 Task: Check the sale-to-list ratio of 1 bathroom in the last 3 years.
Action: Mouse moved to (854, 206)
Screenshot: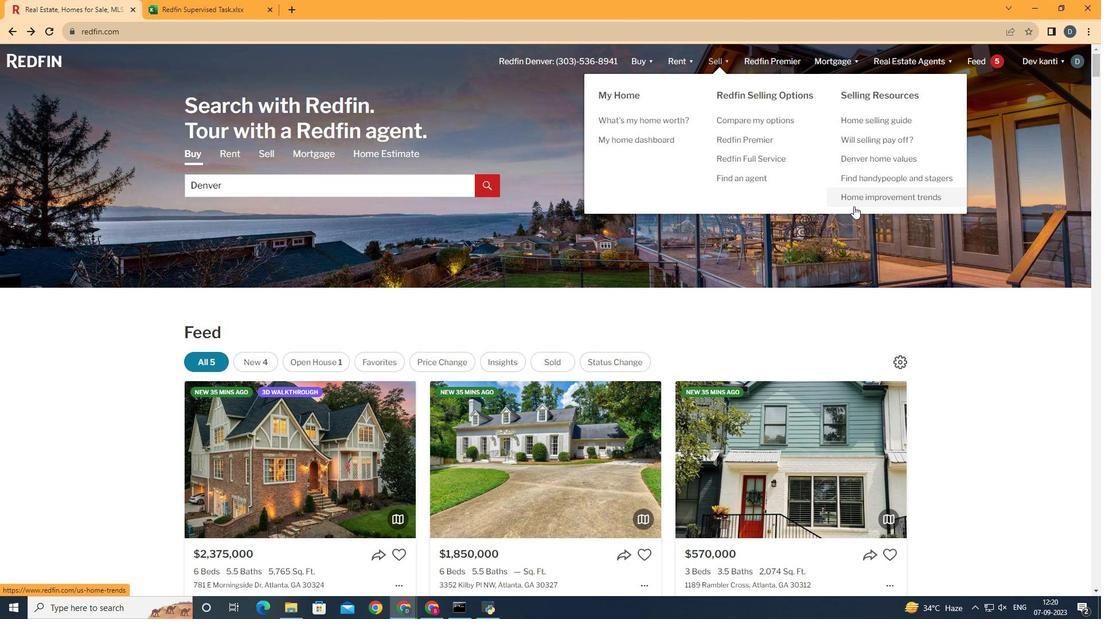 
Action: Mouse pressed left at (854, 206)
Screenshot: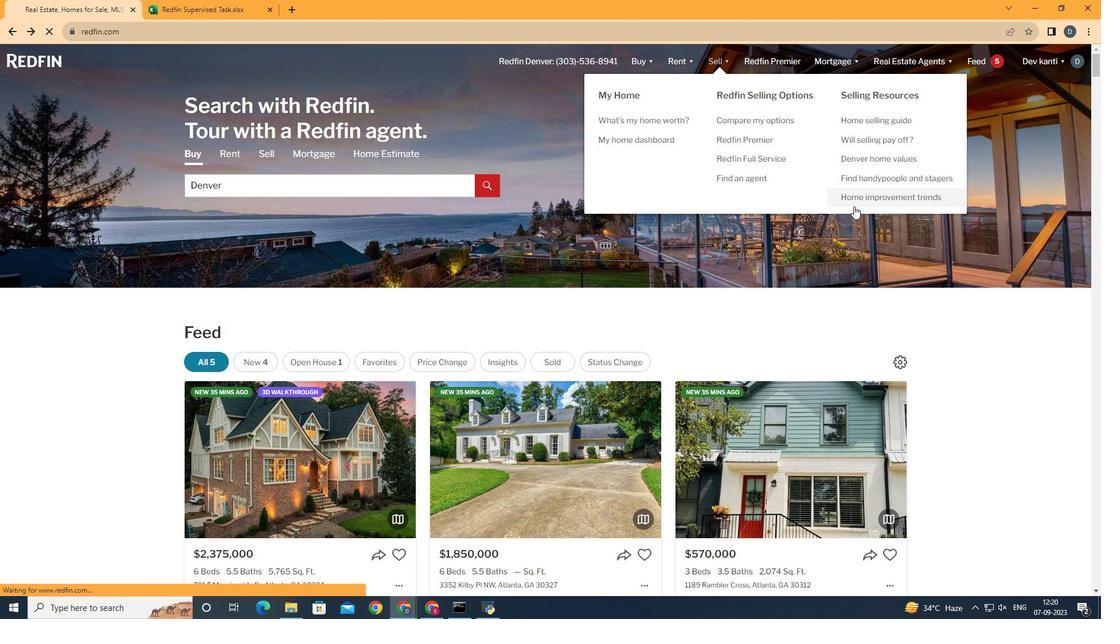 
Action: Mouse moved to (285, 226)
Screenshot: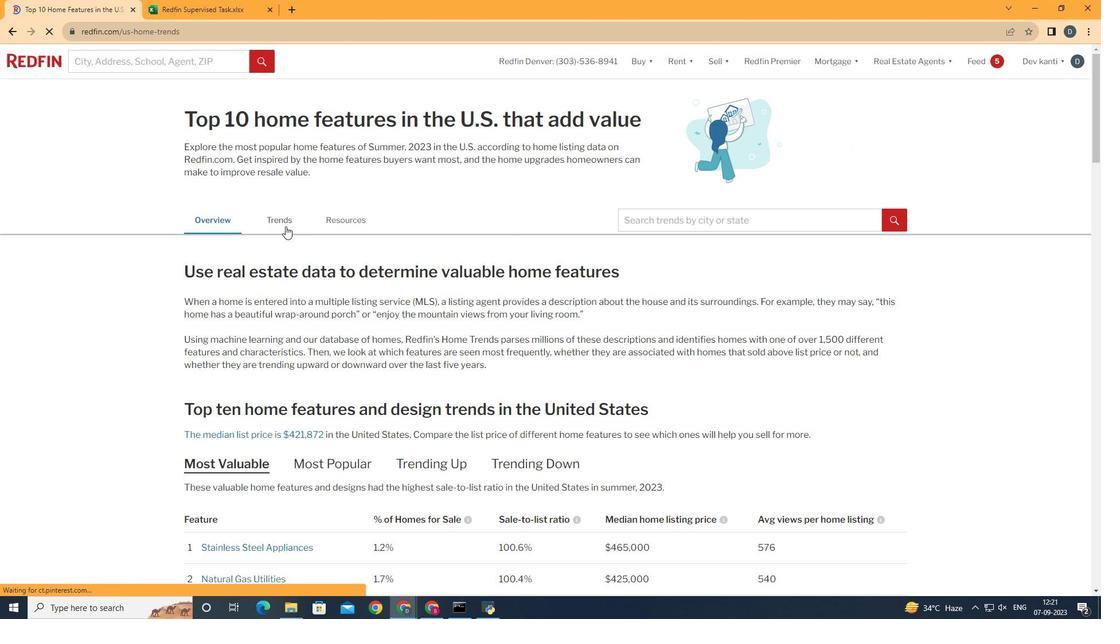 
Action: Mouse pressed left at (285, 226)
Screenshot: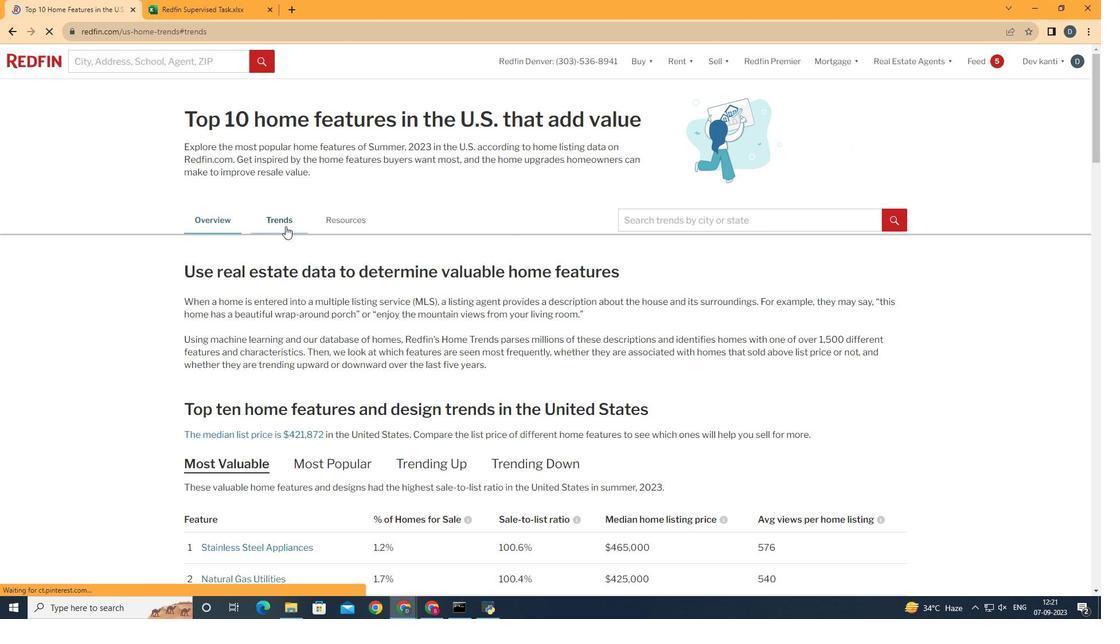 
Action: Mouse moved to (422, 292)
Screenshot: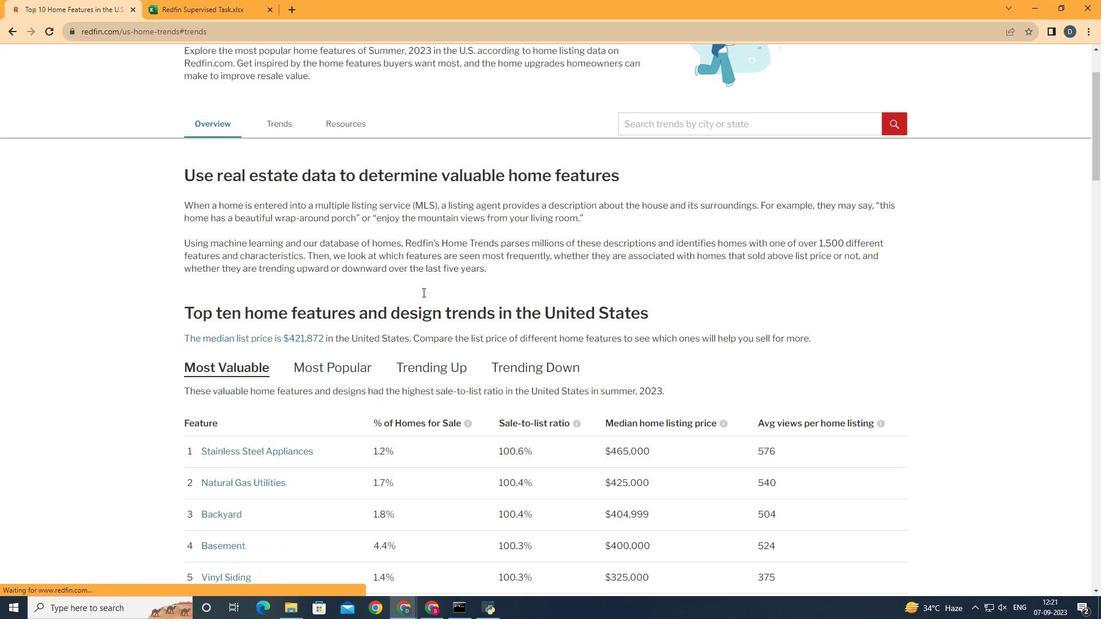 
Action: Mouse scrolled (422, 292) with delta (0, 0)
Screenshot: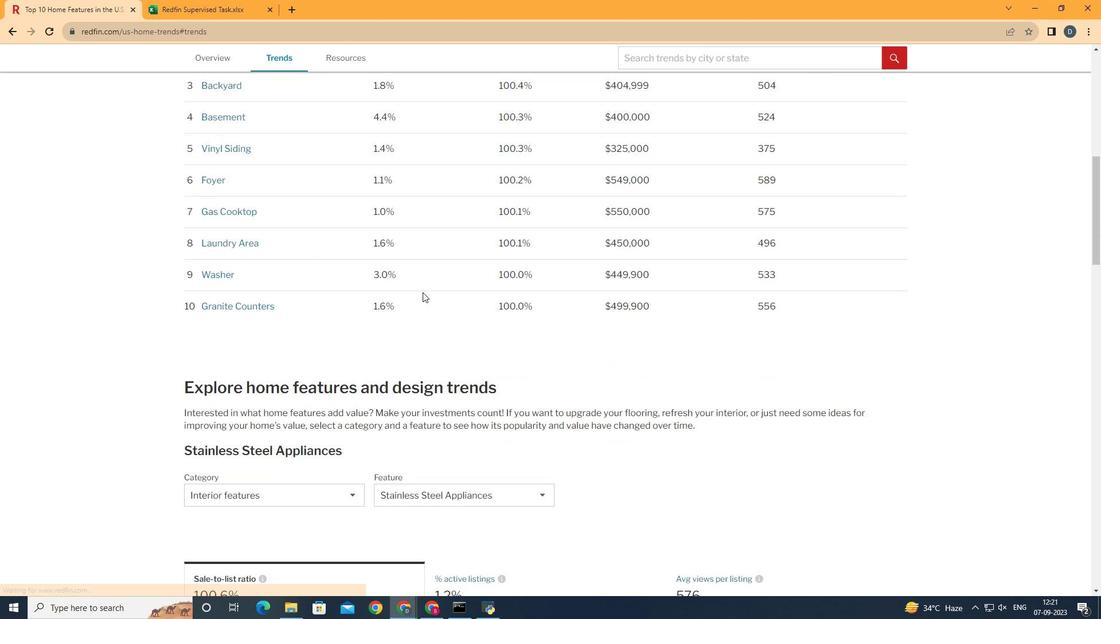 
Action: Mouse scrolled (422, 292) with delta (0, 0)
Screenshot: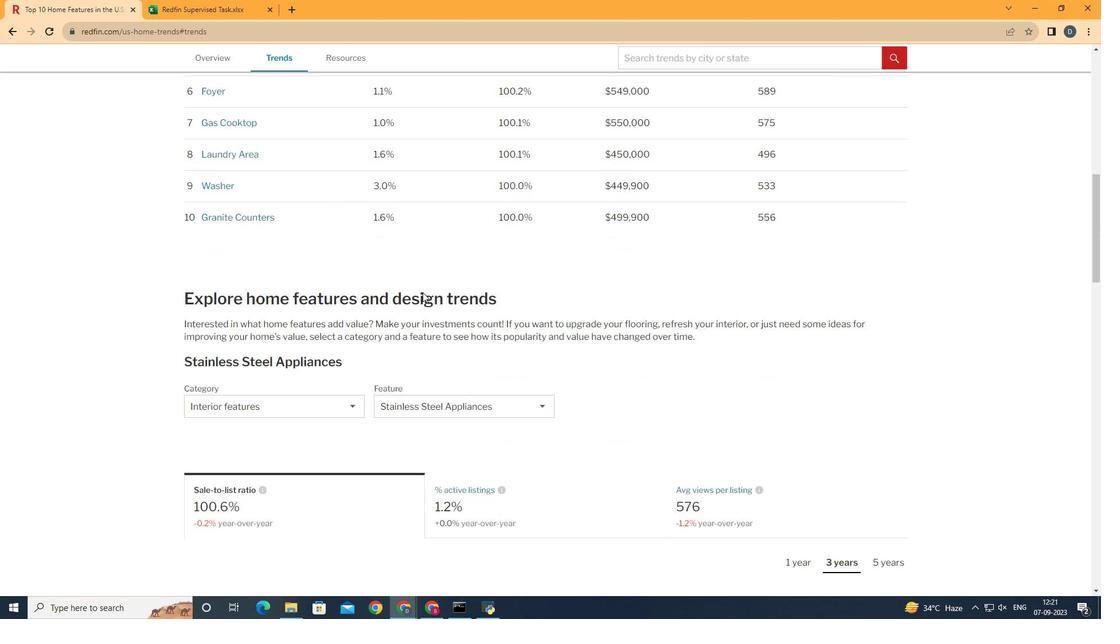 
Action: Mouse scrolled (422, 292) with delta (0, 0)
Screenshot: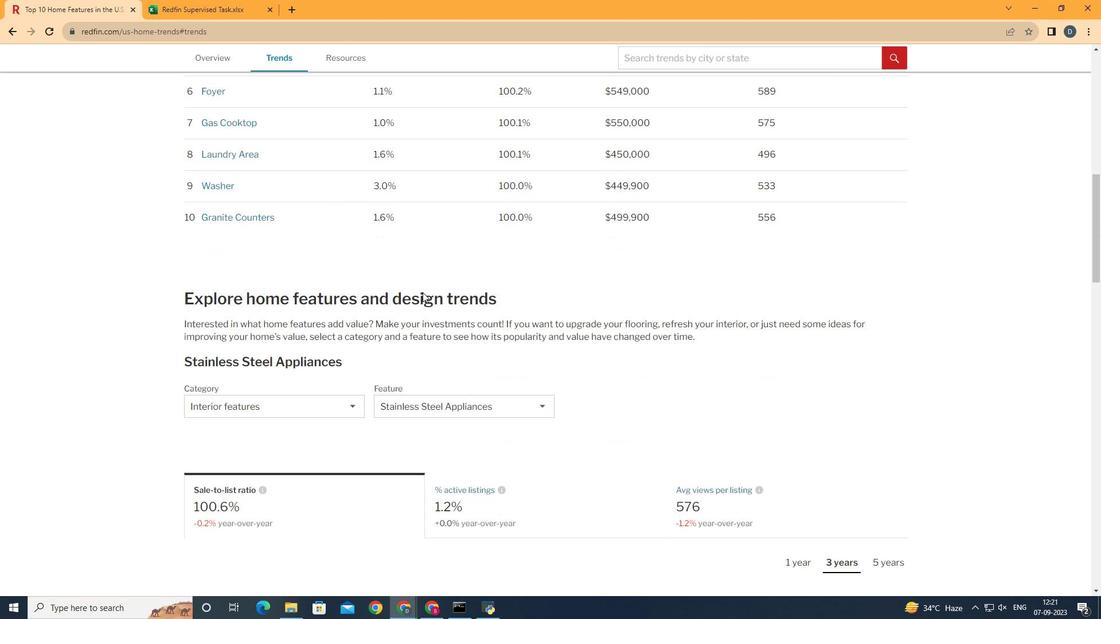 
Action: Mouse scrolled (422, 292) with delta (0, 0)
Screenshot: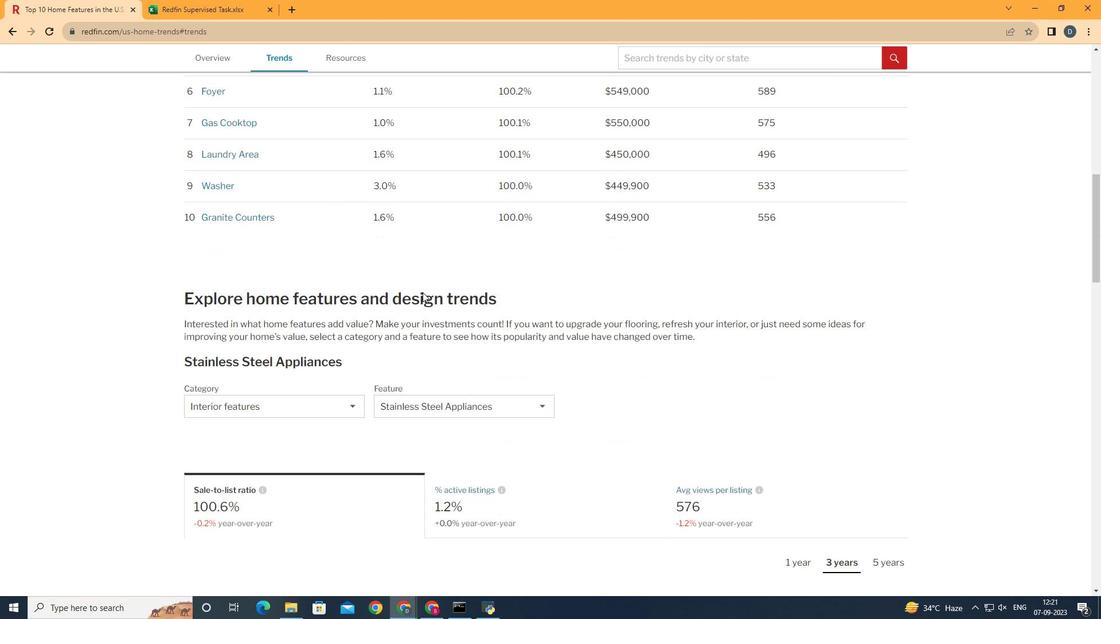 
Action: Mouse scrolled (422, 292) with delta (0, 0)
Screenshot: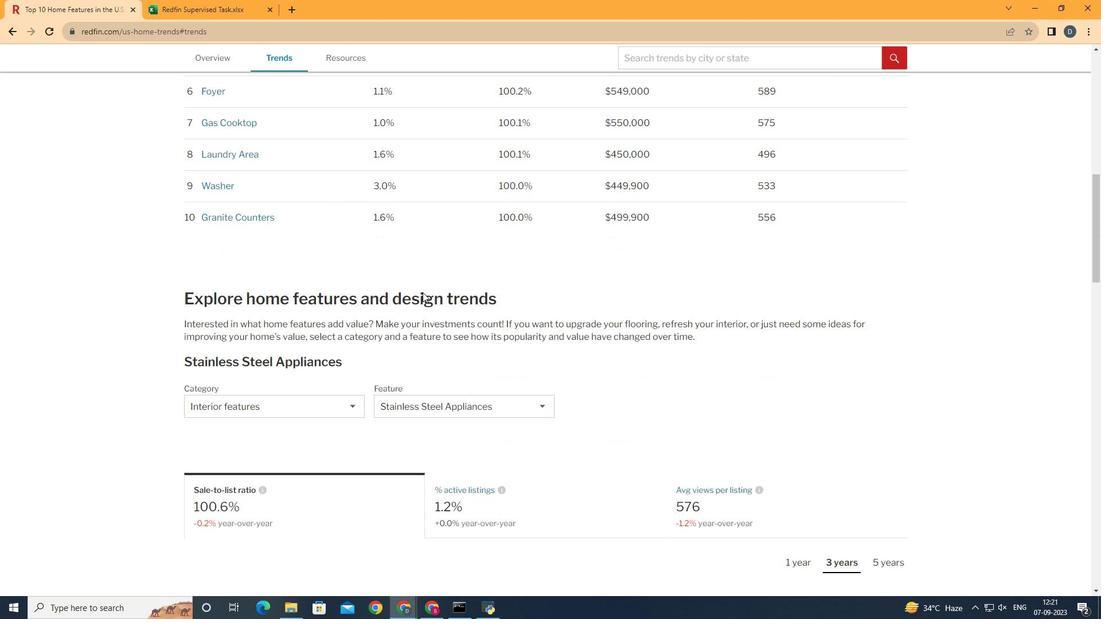 
Action: Mouse scrolled (422, 292) with delta (0, 0)
Screenshot: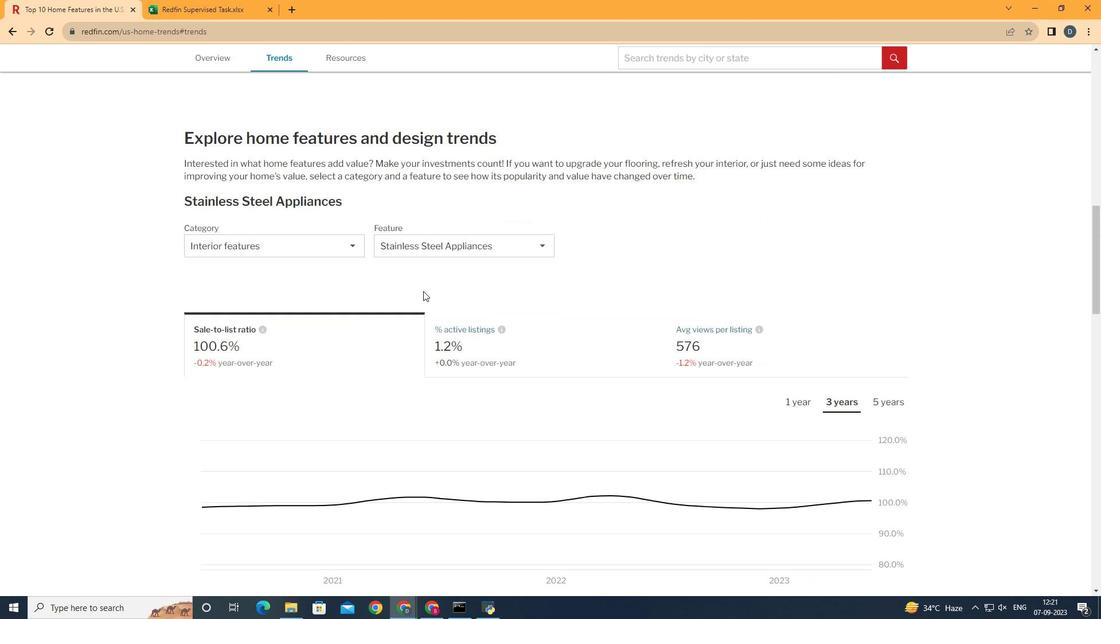 
Action: Mouse scrolled (422, 292) with delta (0, 0)
Screenshot: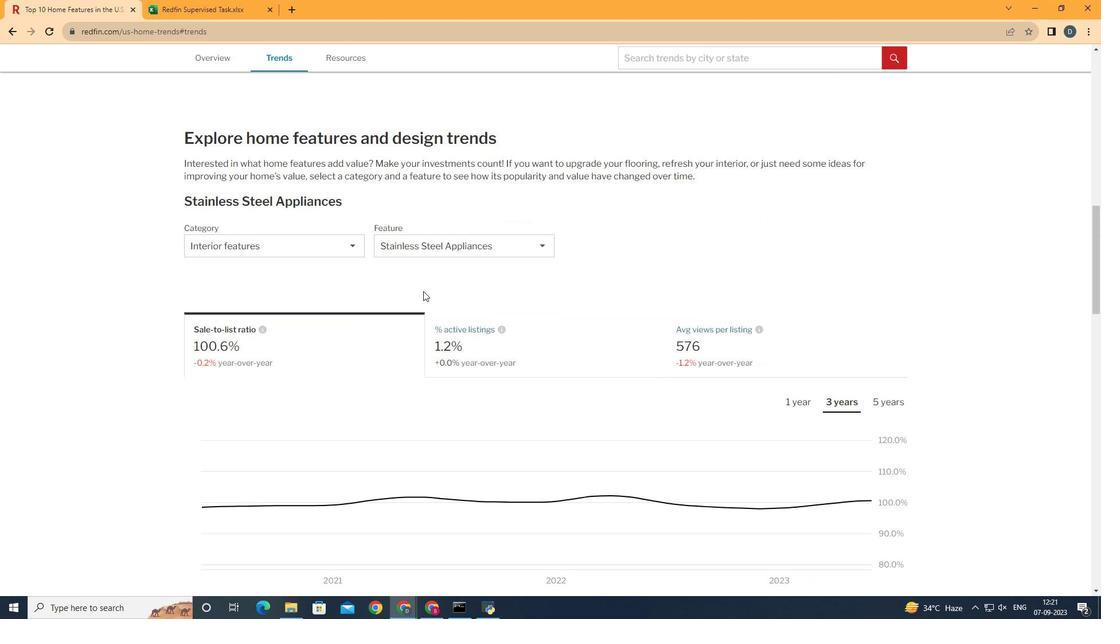
Action: Mouse scrolled (422, 292) with delta (0, 0)
Screenshot: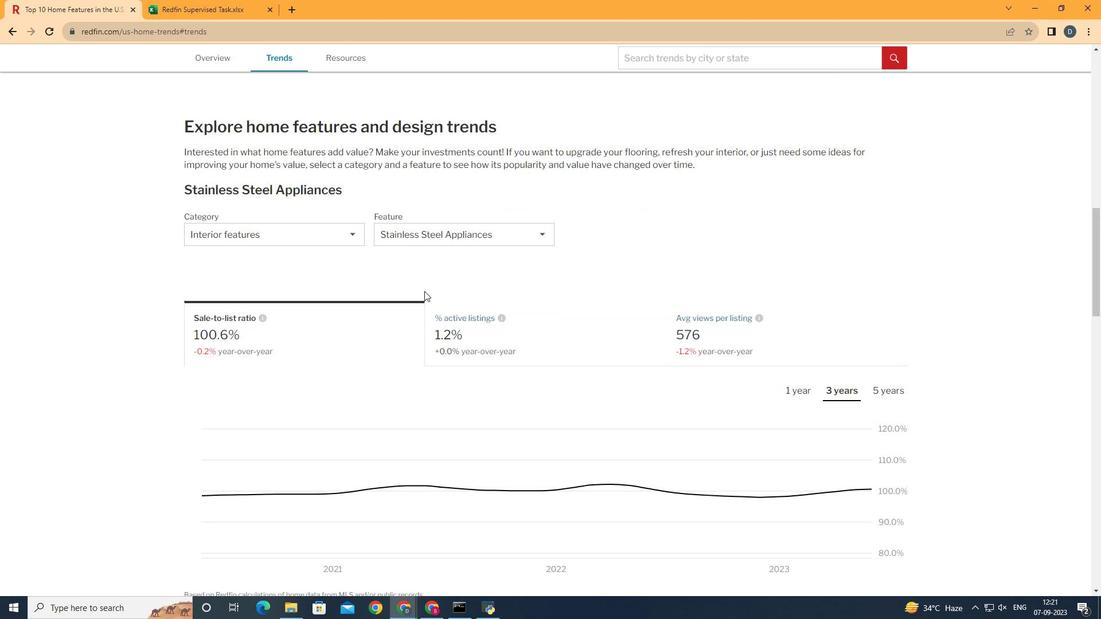 
Action: Mouse moved to (294, 241)
Screenshot: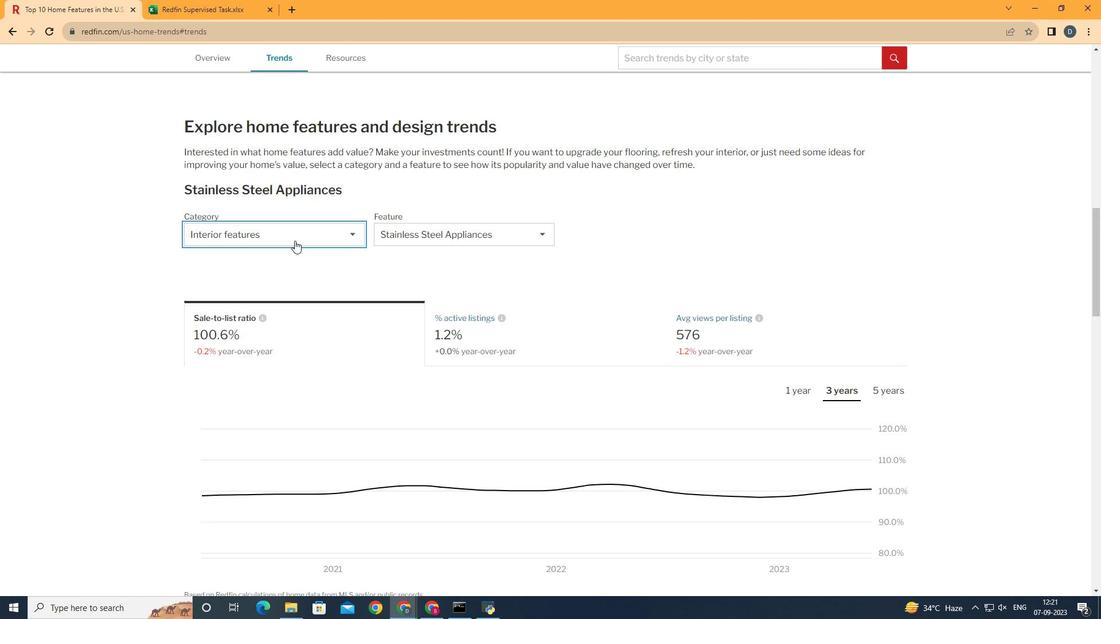 
Action: Mouse pressed left at (294, 241)
Screenshot: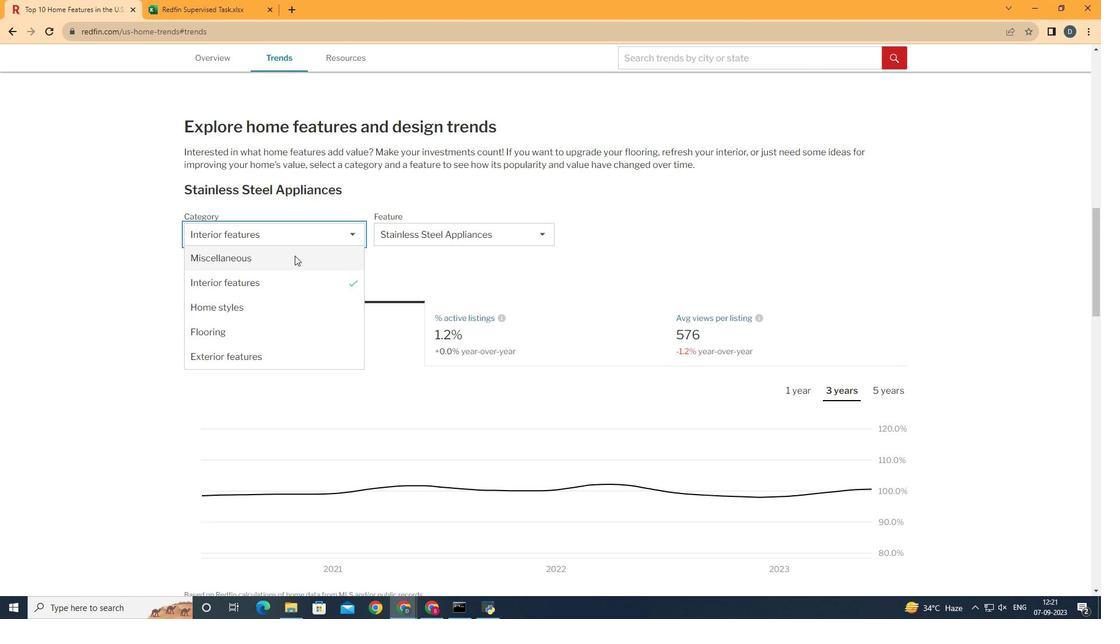 
Action: Mouse moved to (301, 285)
Screenshot: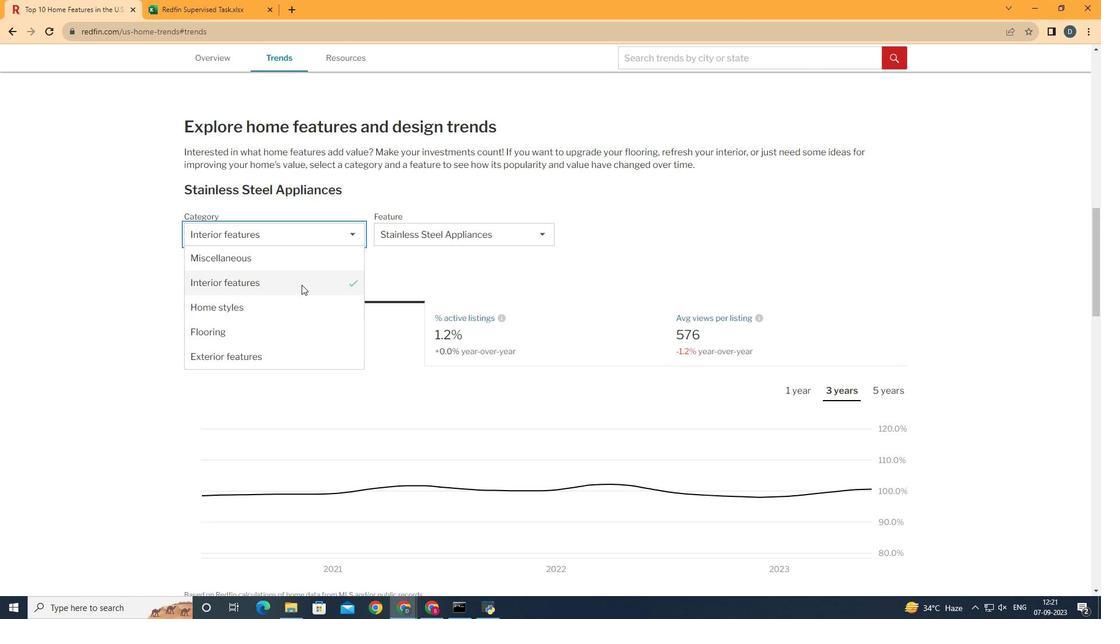 
Action: Mouse pressed left at (301, 285)
Screenshot: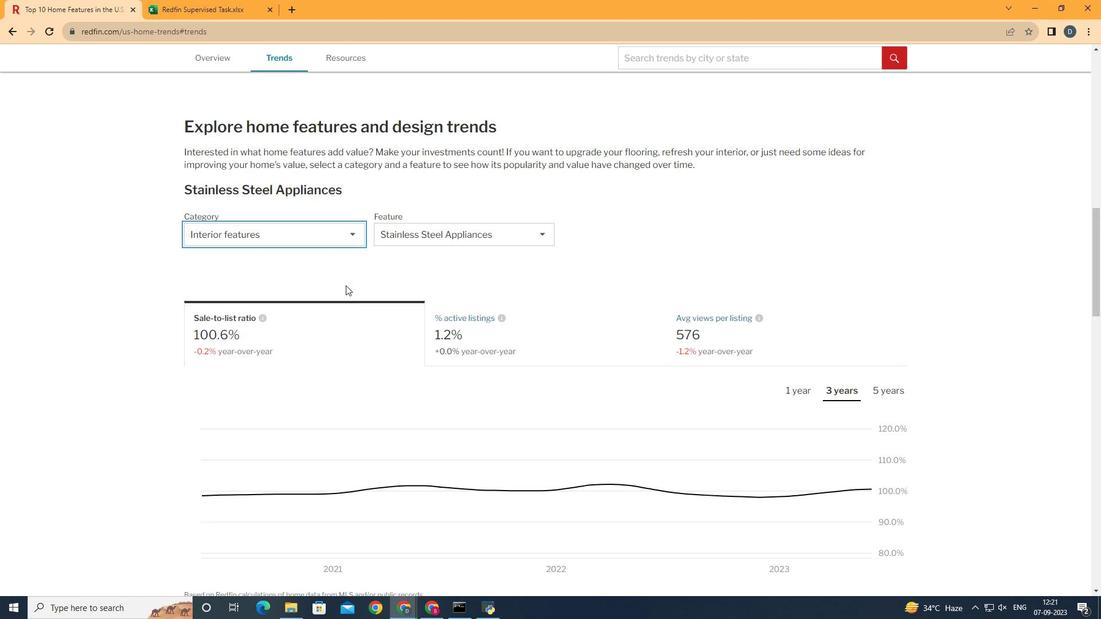 
Action: Mouse moved to (467, 239)
Screenshot: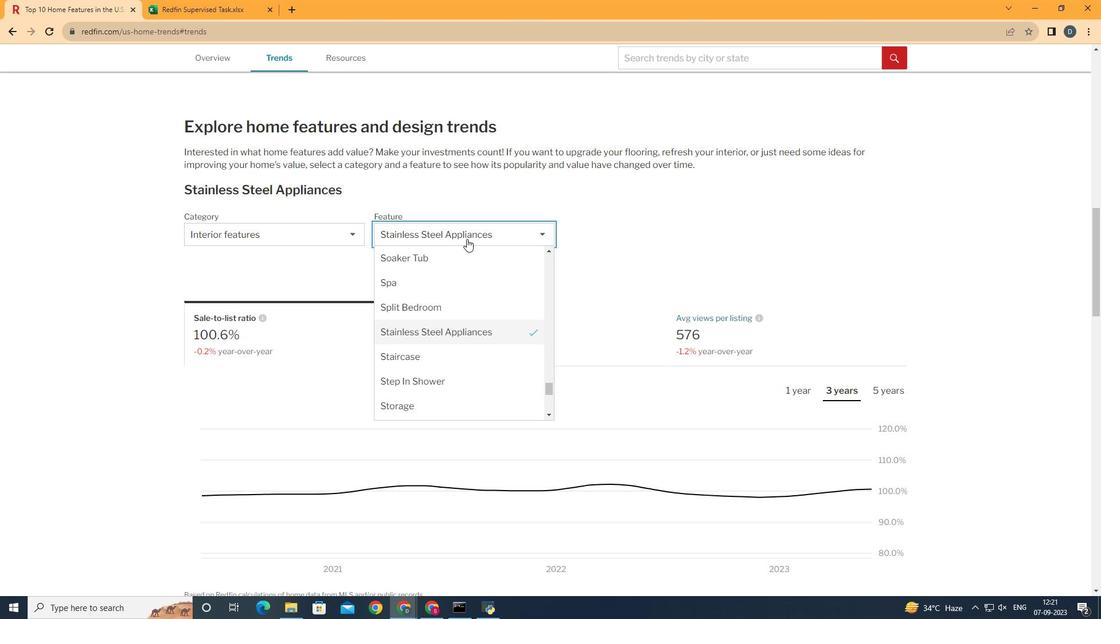 
Action: Mouse pressed left at (467, 239)
Screenshot: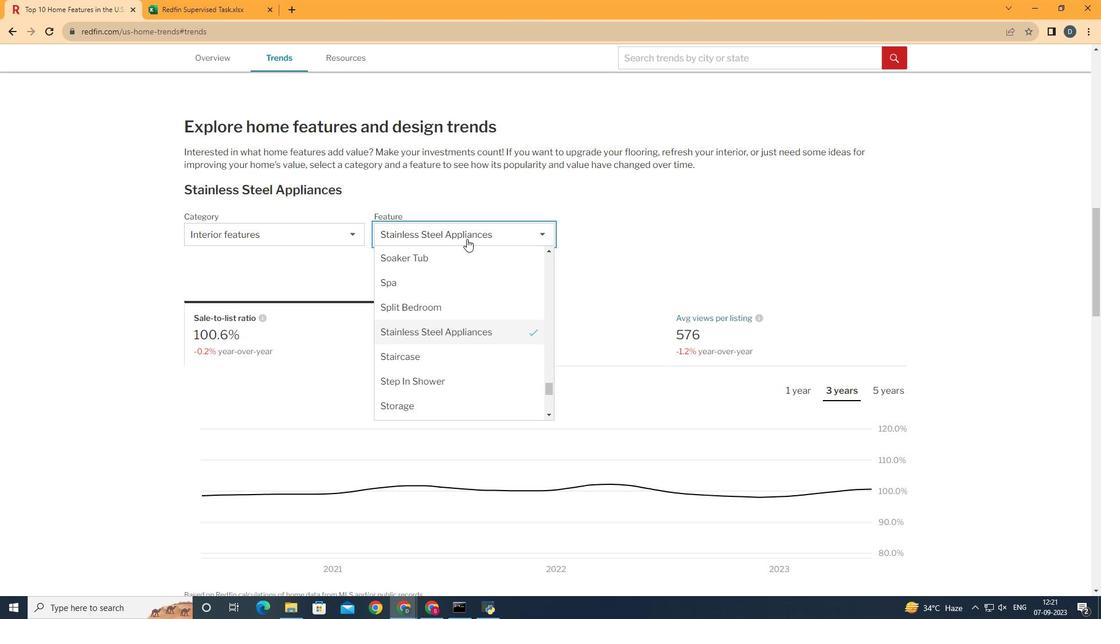 
Action: Mouse moved to (483, 310)
Screenshot: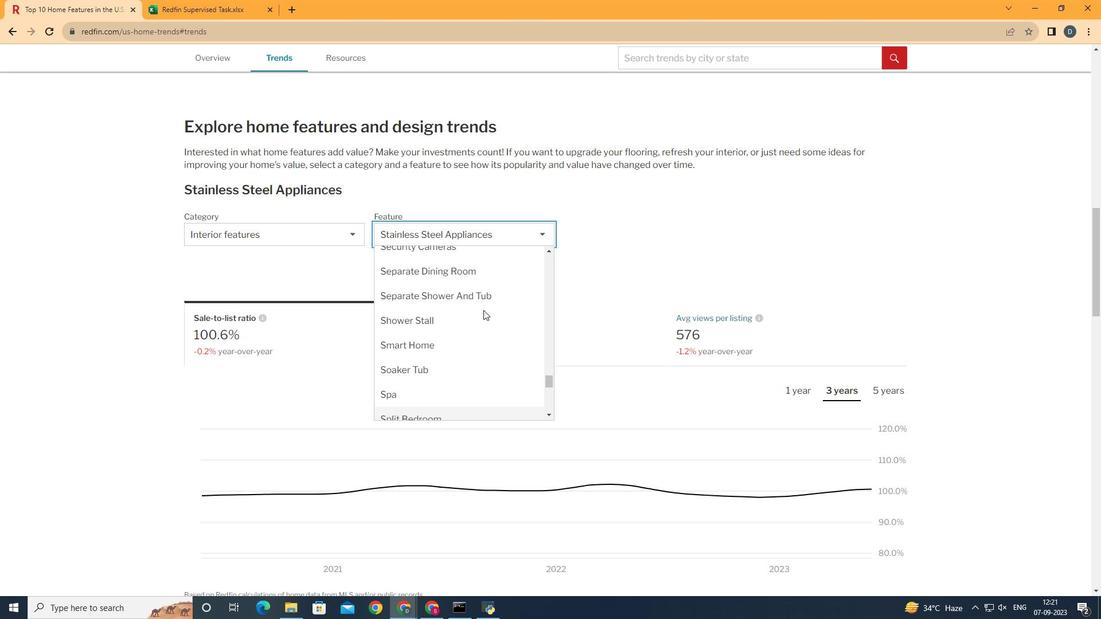 
Action: Mouse scrolled (483, 311) with delta (0, 0)
Screenshot: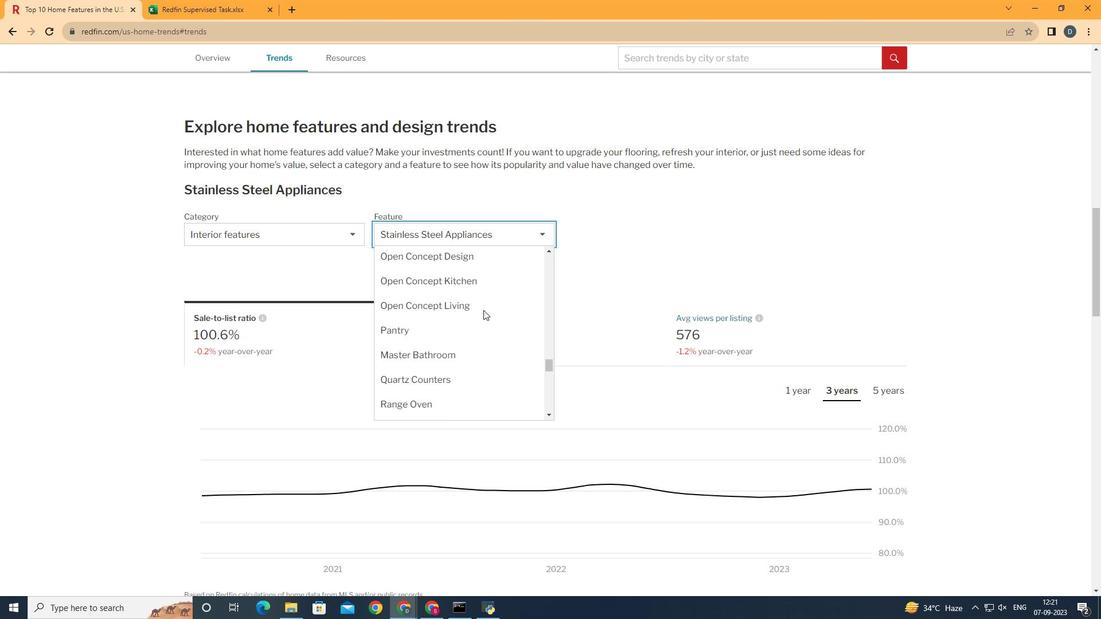 
Action: Mouse scrolled (483, 311) with delta (0, 0)
Screenshot: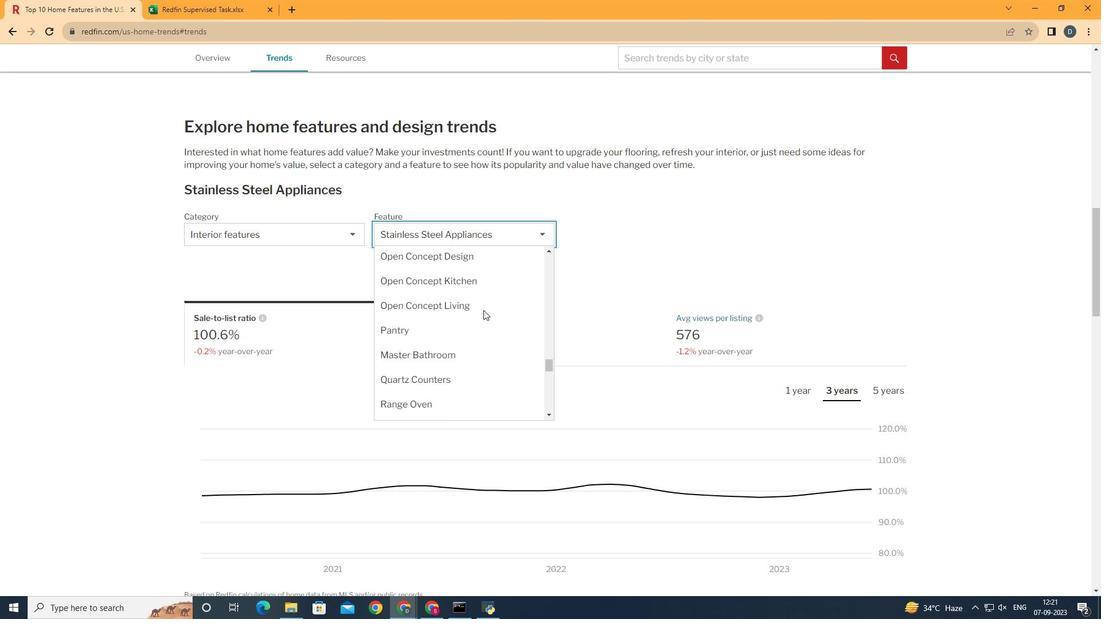 
Action: Mouse scrolled (483, 311) with delta (0, 0)
Screenshot: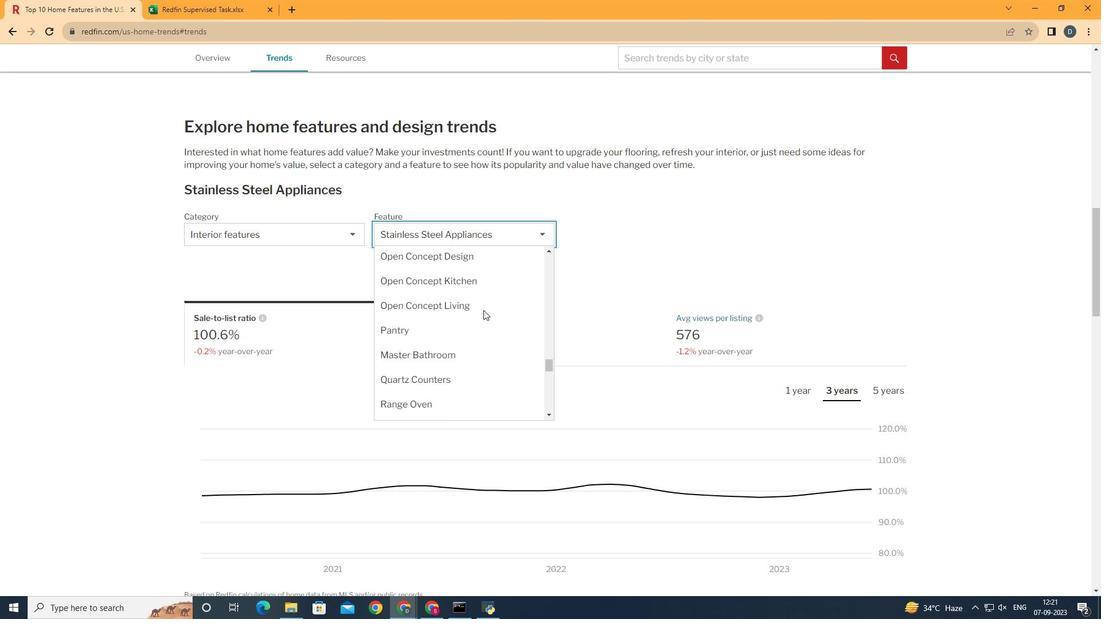 
Action: Mouse scrolled (483, 311) with delta (0, 0)
Screenshot: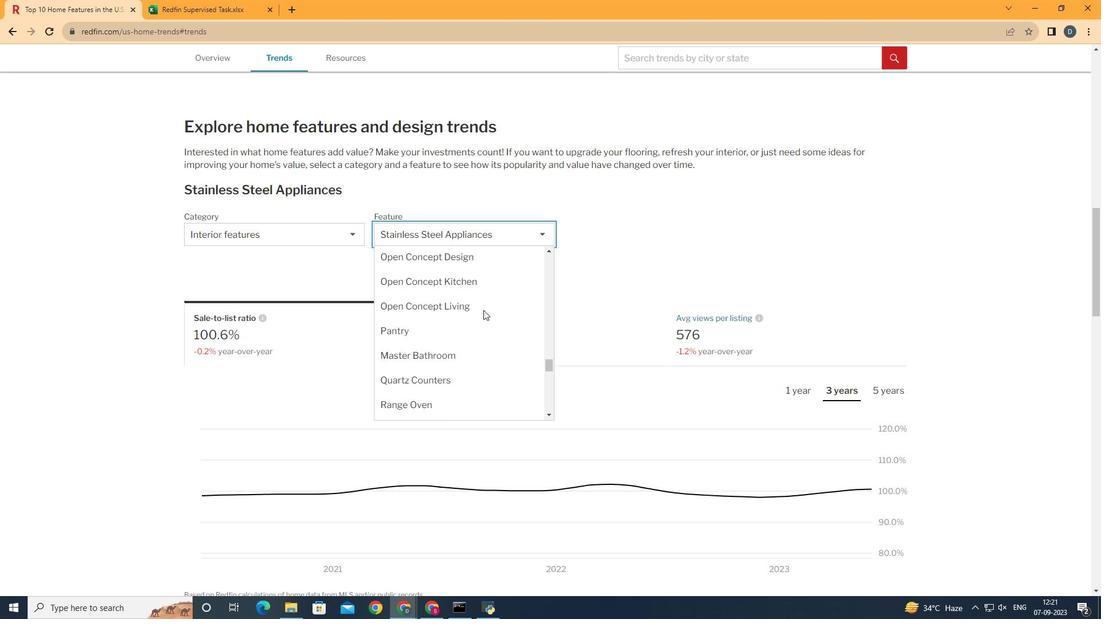 
Action: Mouse scrolled (483, 311) with delta (0, 0)
Screenshot: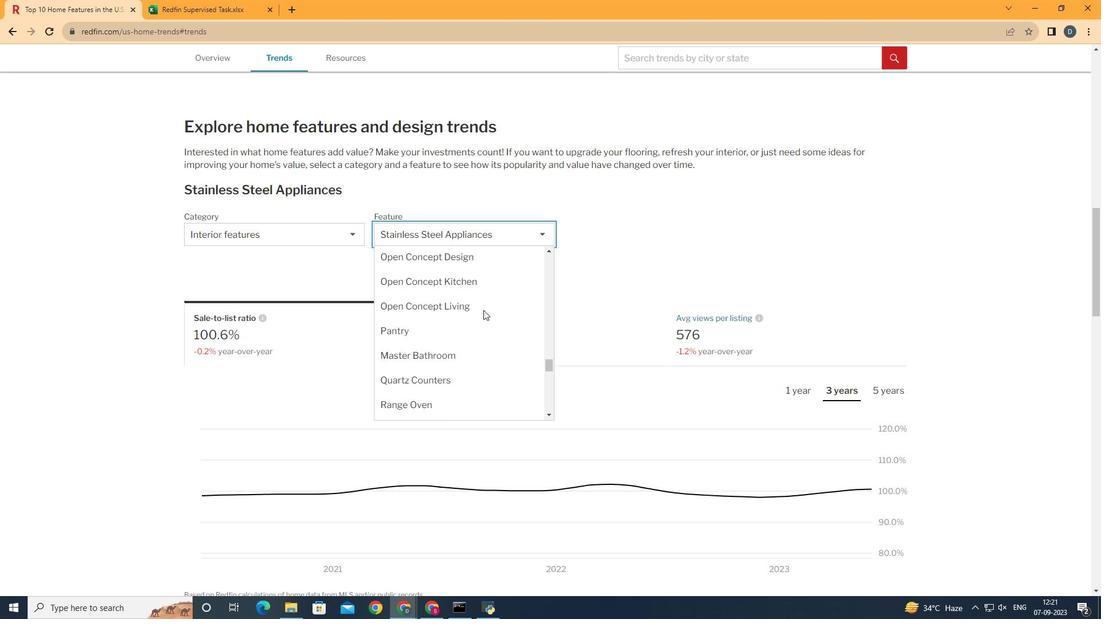 
Action: Mouse scrolled (483, 311) with delta (0, 0)
Screenshot: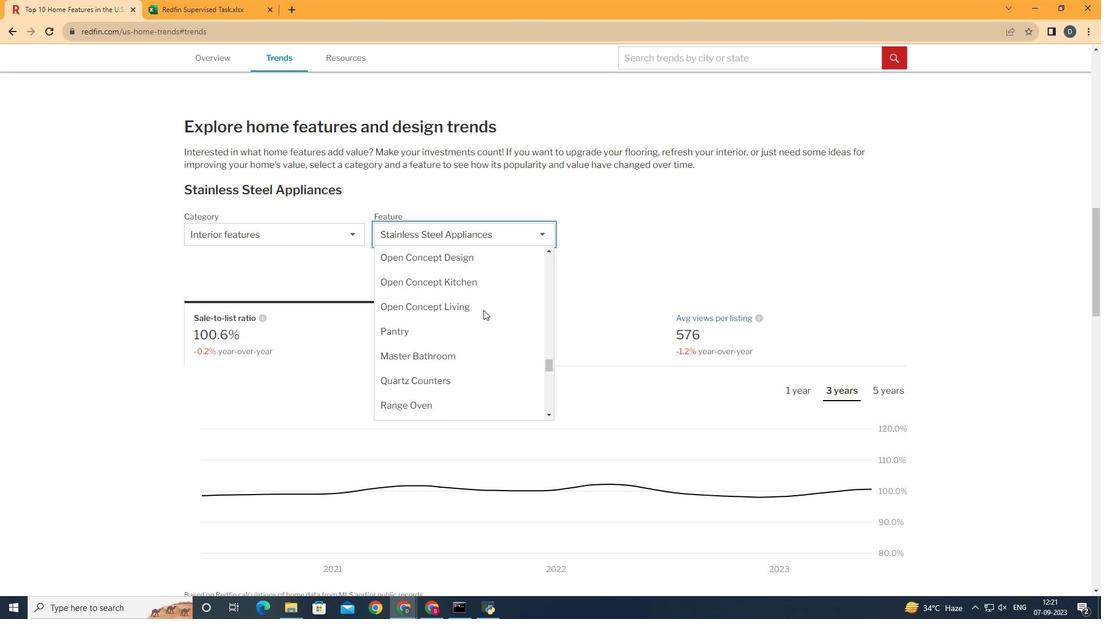 
Action: Mouse scrolled (483, 311) with delta (0, 0)
Screenshot: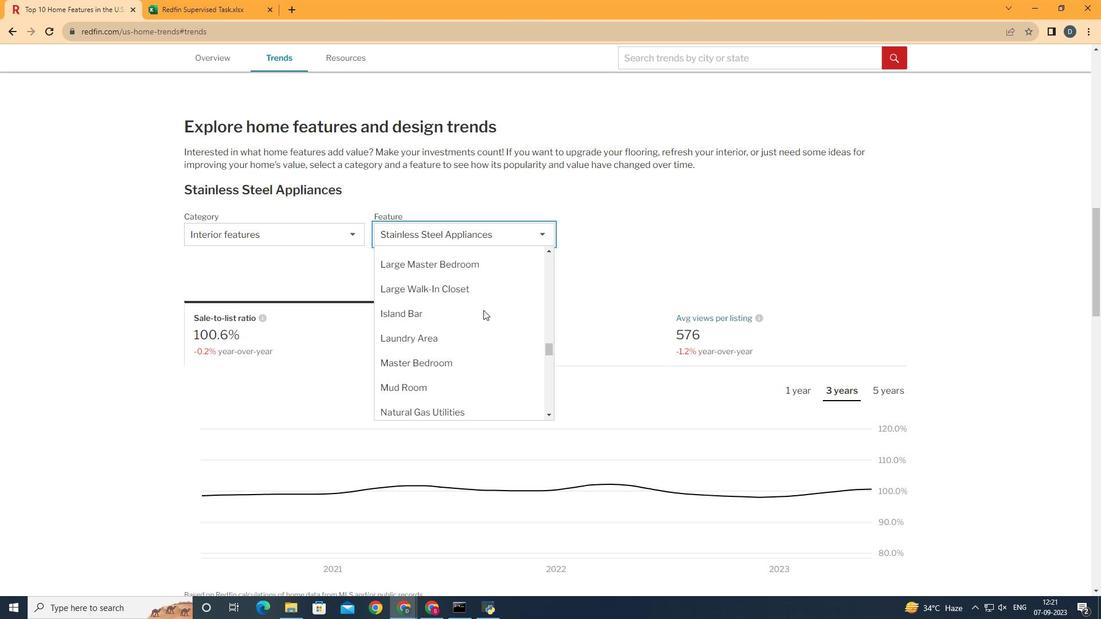 
Action: Mouse scrolled (483, 311) with delta (0, 0)
Screenshot: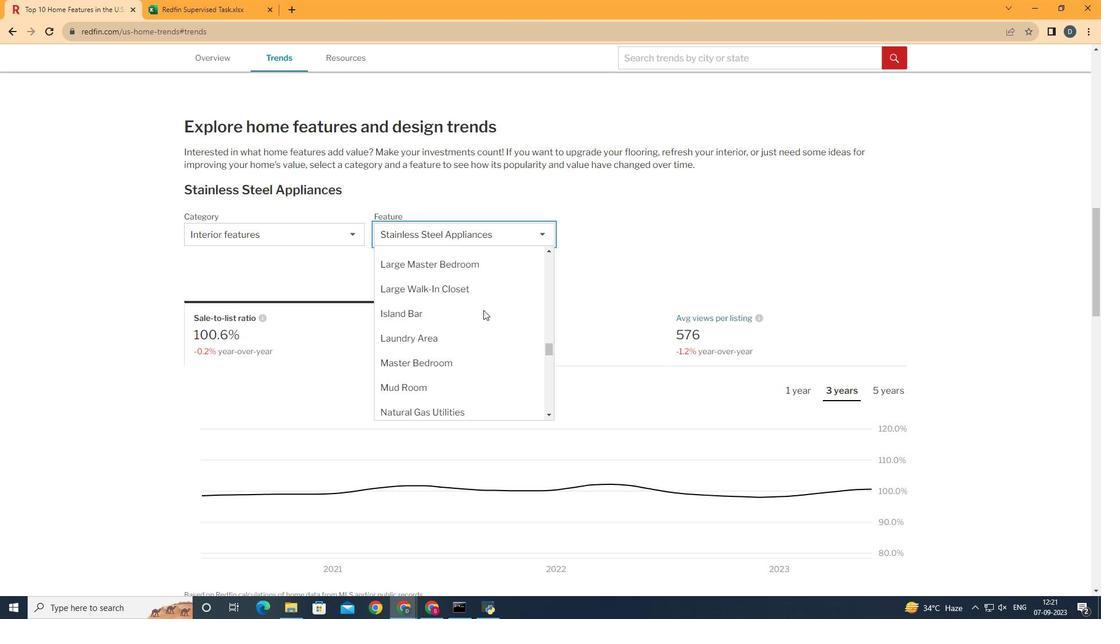
Action: Mouse scrolled (483, 311) with delta (0, 0)
Screenshot: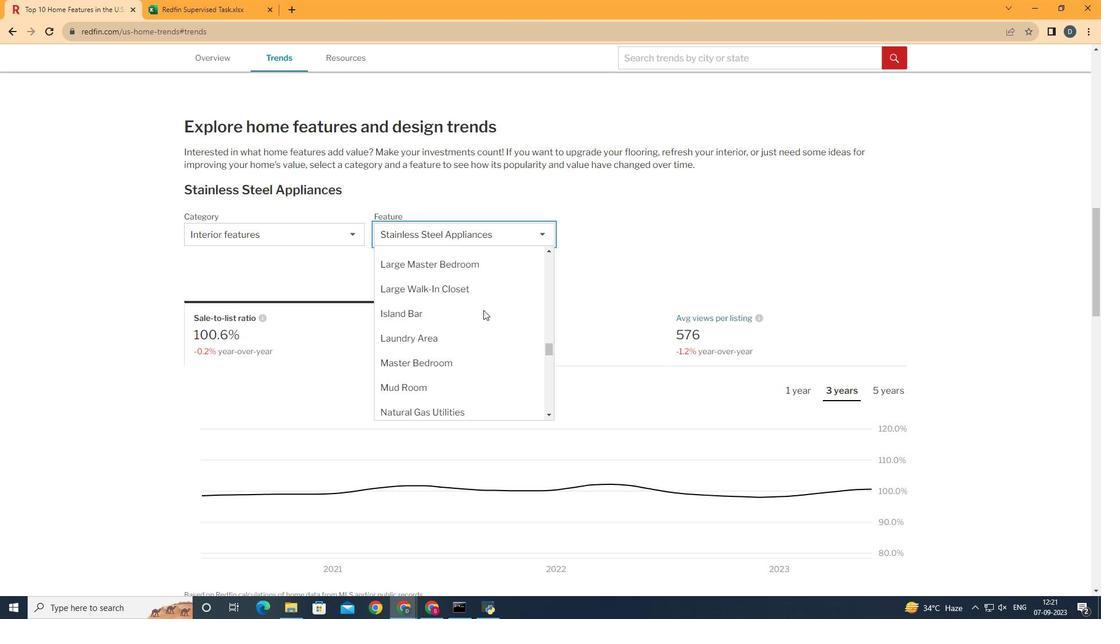 
Action: Mouse scrolled (483, 311) with delta (0, 0)
Screenshot: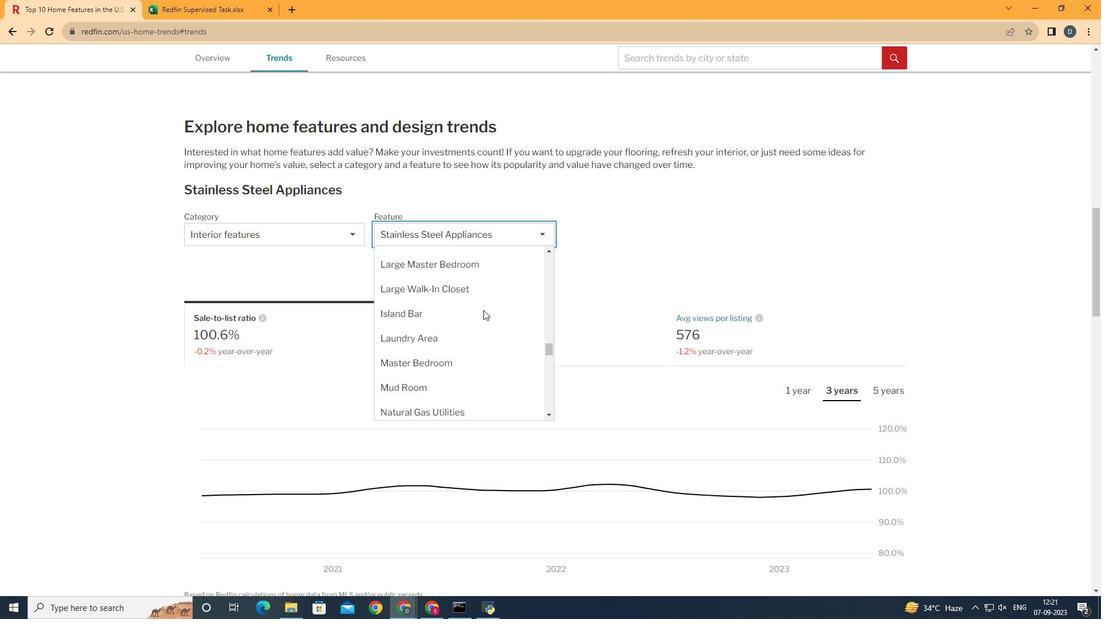 
Action: Mouse scrolled (483, 311) with delta (0, 0)
Screenshot: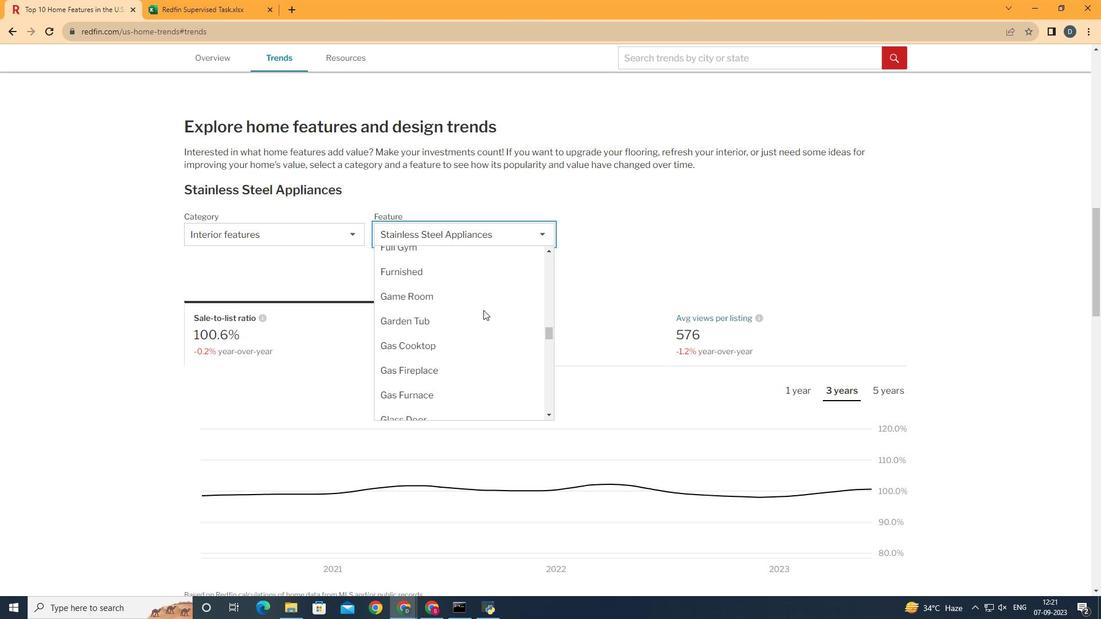 
Action: Mouse scrolled (483, 311) with delta (0, 0)
Screenshot: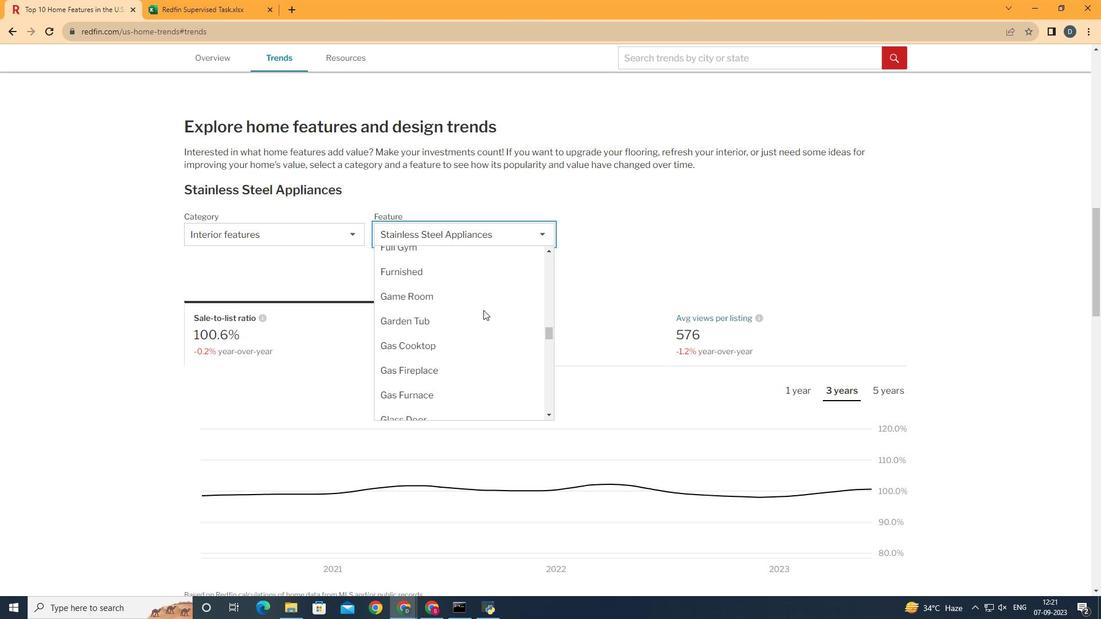 
Action: Mouse scrolled (483, 311) with delta (0, 0)
Screenshot: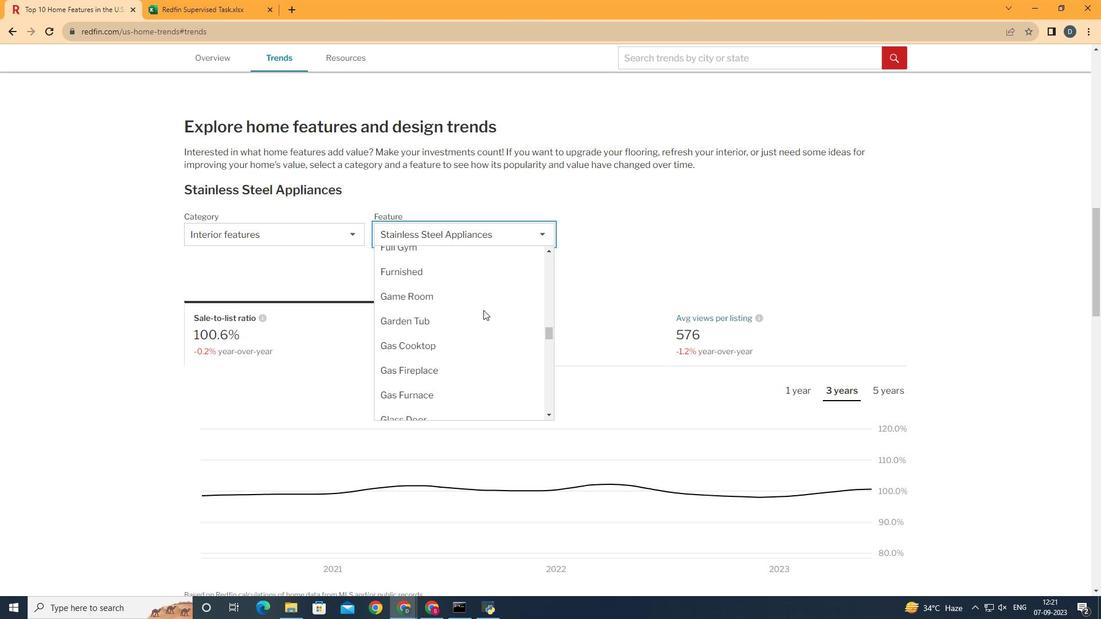 
Action: Mouse scrolled (483, 311) with delta (0, 0)
Screenshot: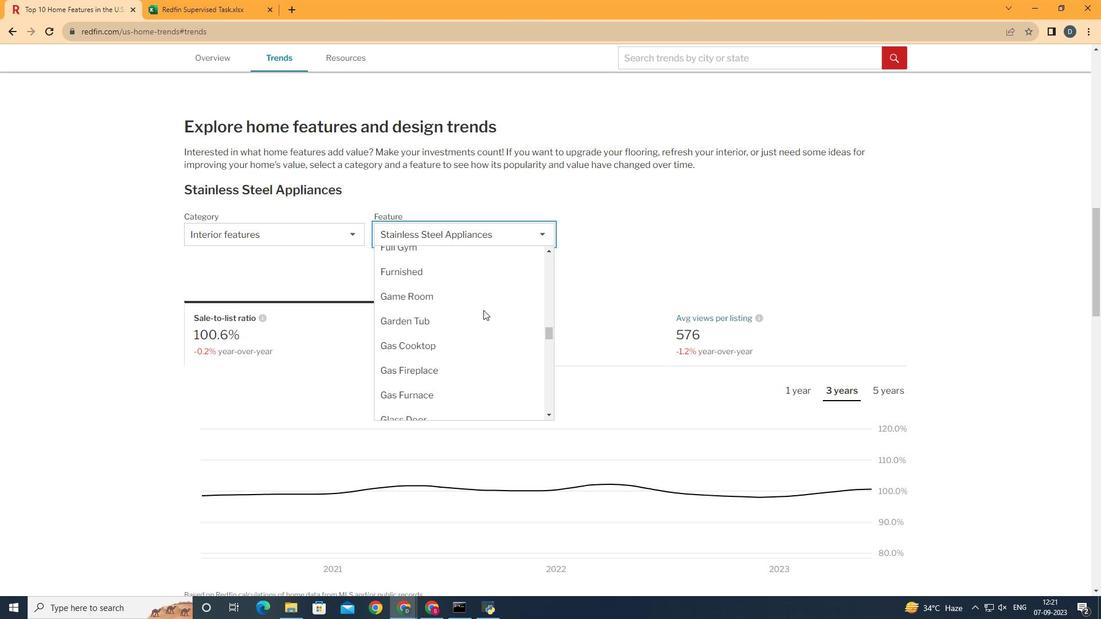 
Action: Mouse moved to (483, 303)
Screenshot: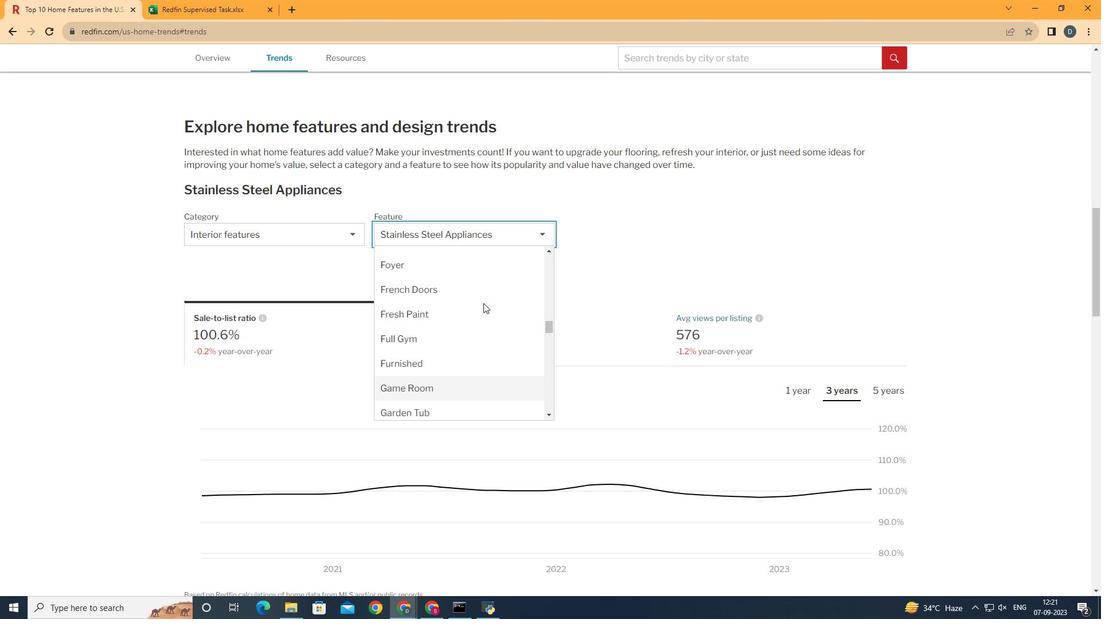 
Action: Mouse scrolled (483, 304) with delta (0, 0)
Screenshot: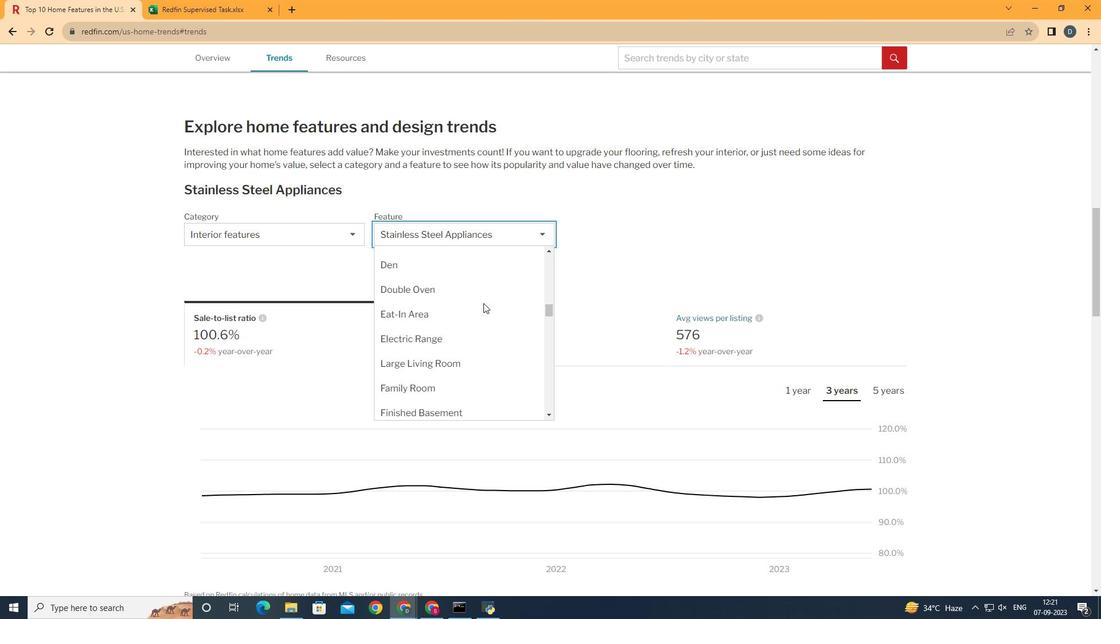 
Action: Mouse scrolled (483, 304) with delta (0, 0)
Screenshot: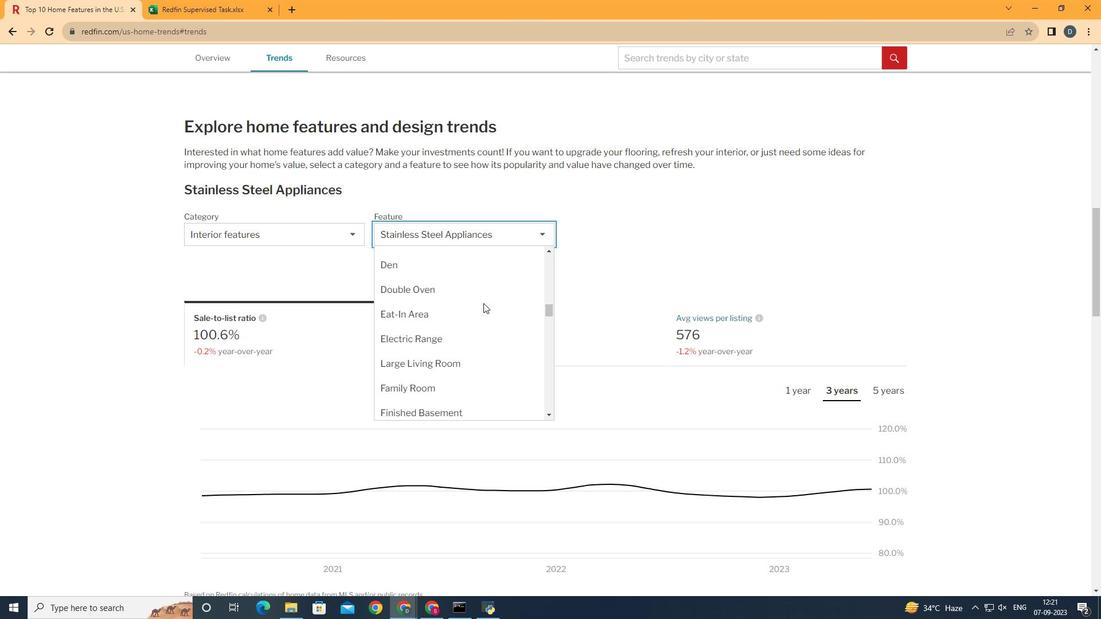 
Action: Mouse scrolled (483, 304) with delta (0, 0)
Screenshot: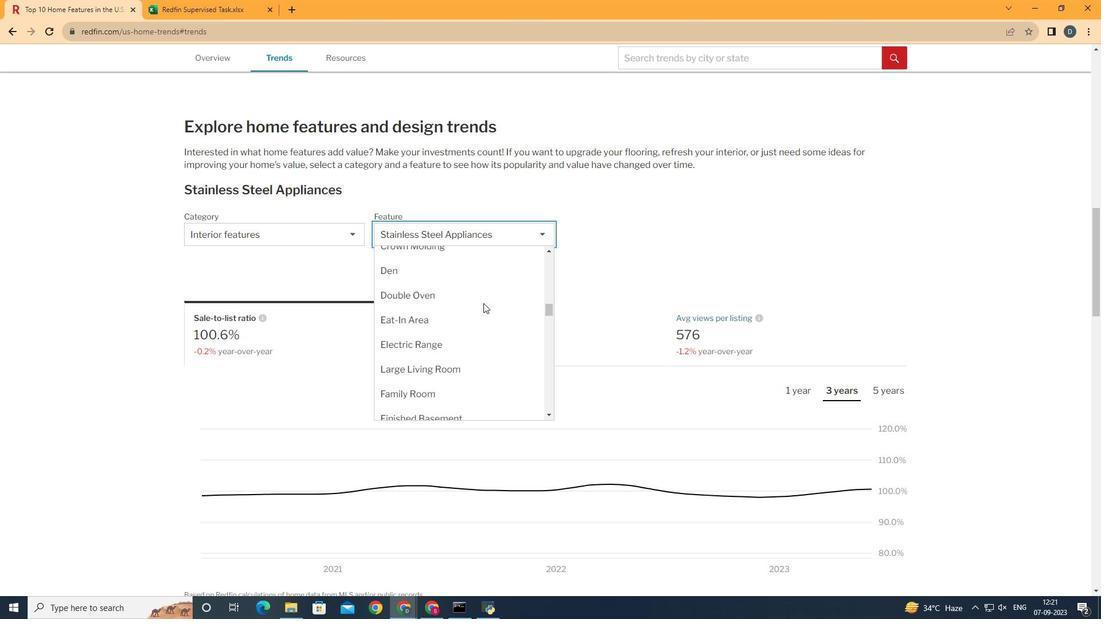 
Action: Mouse scrolled (483, 304) with delta (0, 0)
Screenshot: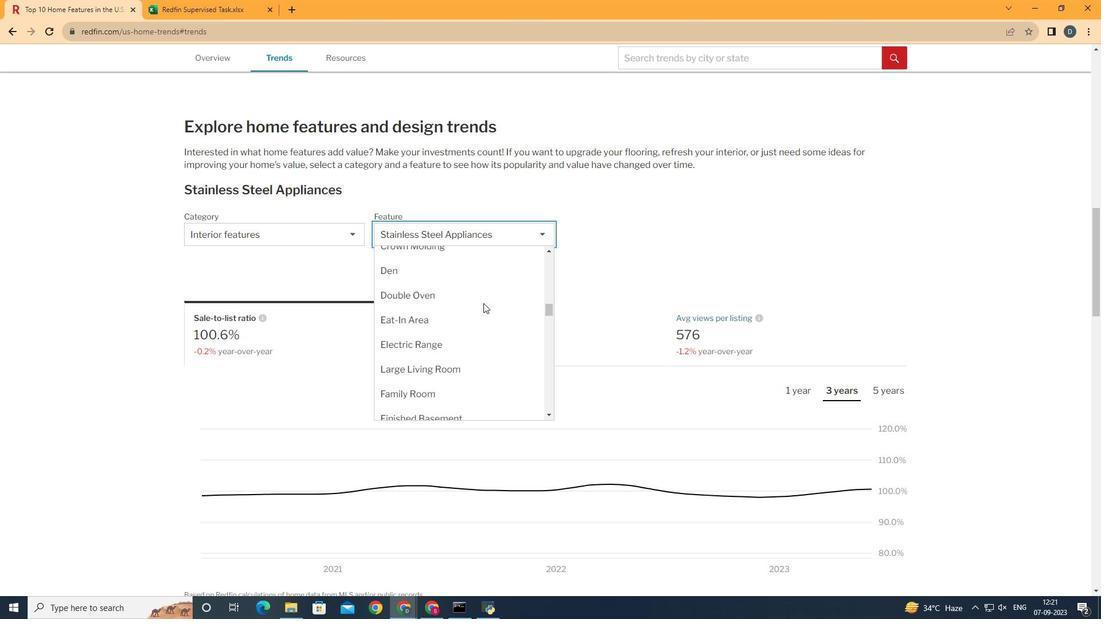 
Action: Mouse scrolled (483, 304) with delta (0, 0)
Screenshot: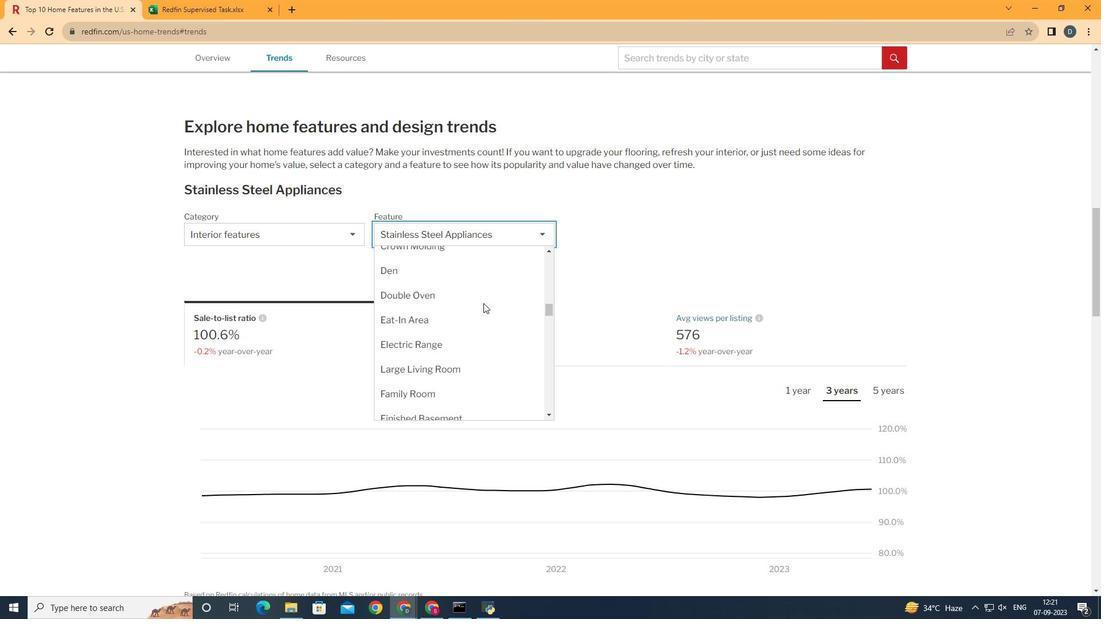 
Action: Mouse scrolled (483, 304) with delta (0, 0)
Screenshot: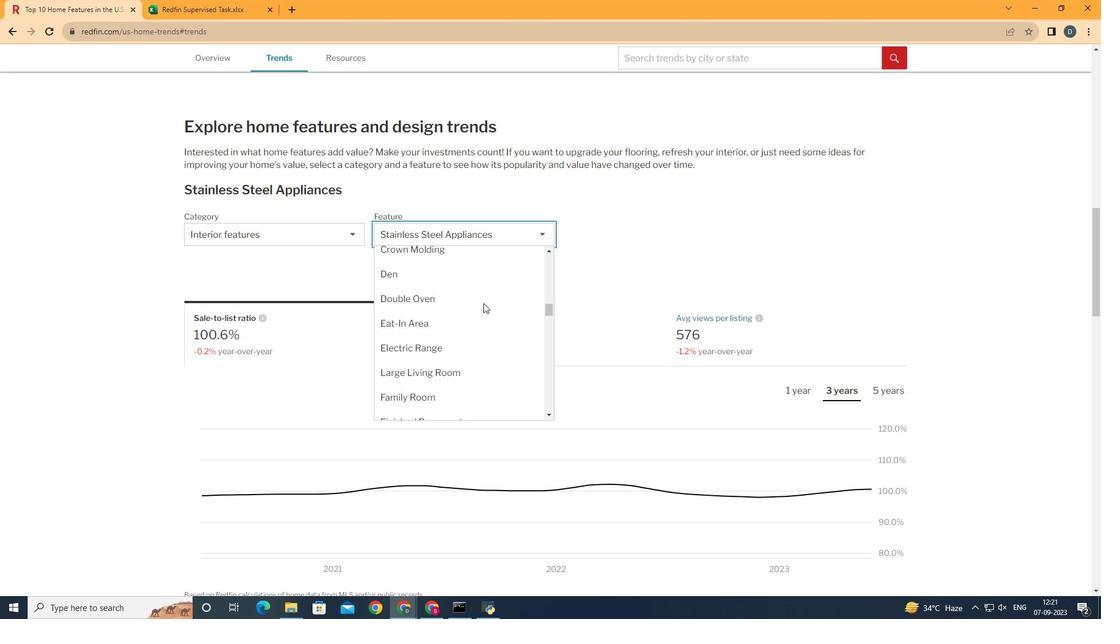 
Action: Mouse scrolled (483, 304) with delta (0, 0)
Screenshot: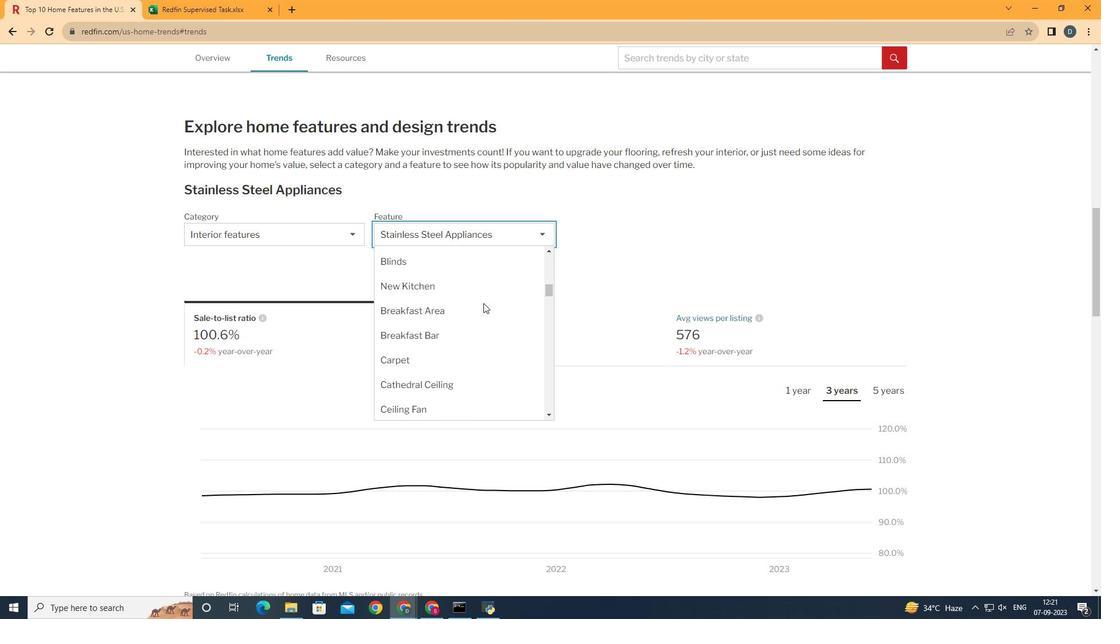 
Action: Mouse scrolled (483, 304) with delta (0, 0)
Screenshot: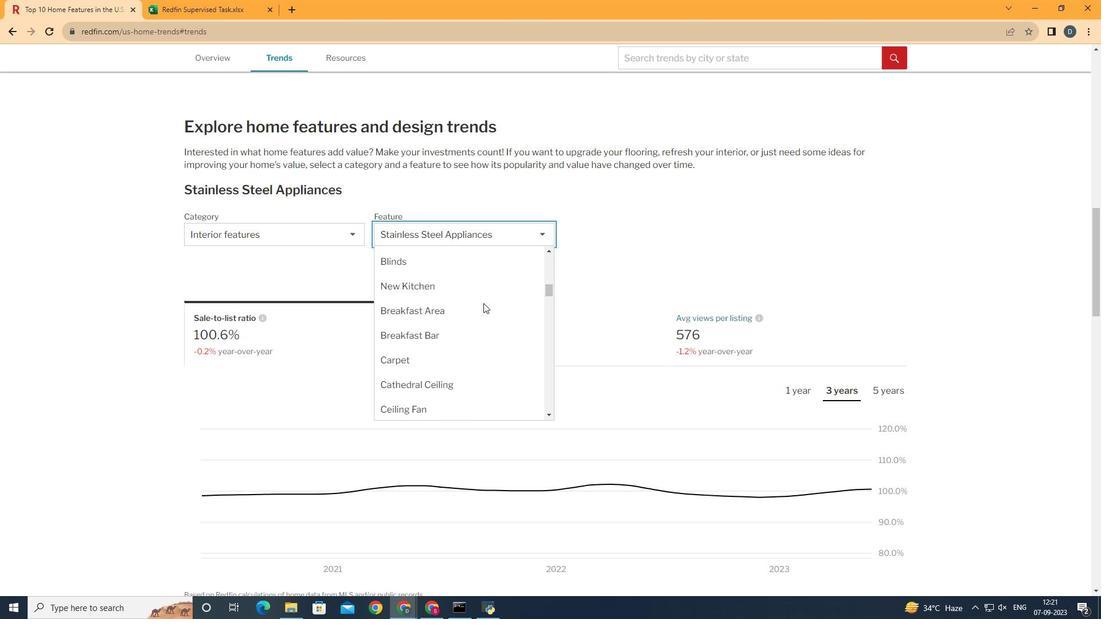 
Action: Mouse scrolled (483, 304) with delta (0, 0)
Screenshot: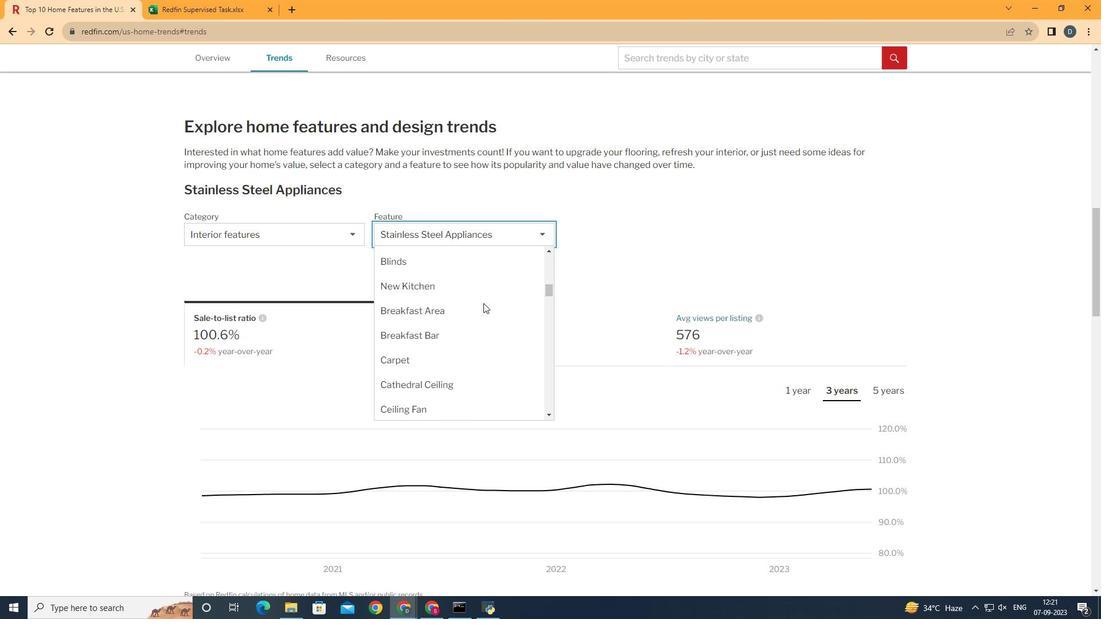 
Action: Mouse scrolled (483, 304) with delta (0, 0)
Screenshot: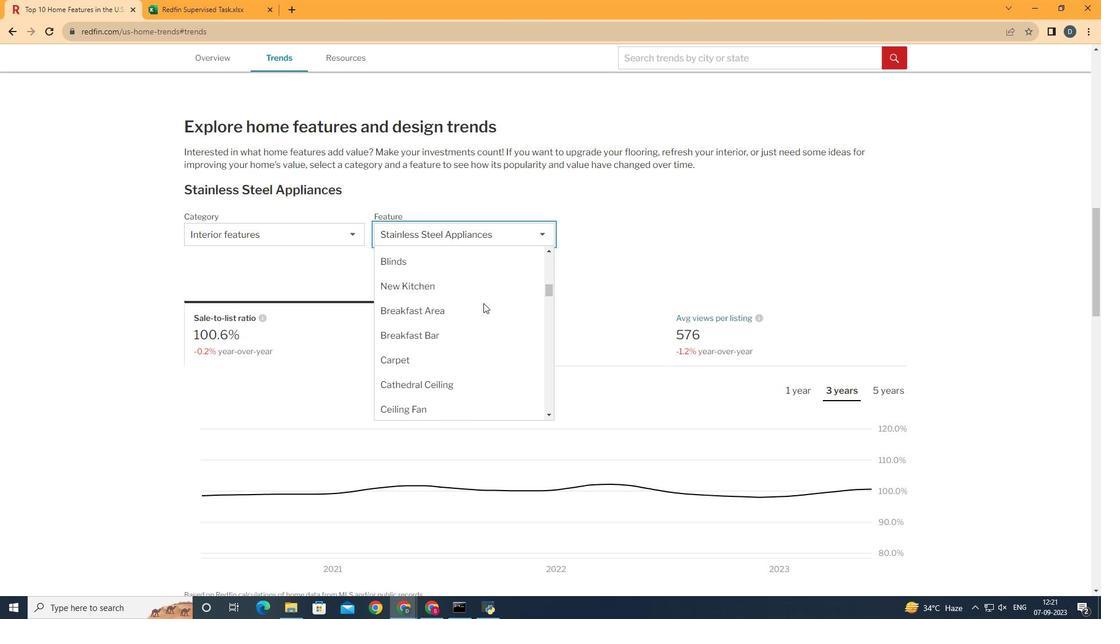 
Action: Mouse scrolled (483, 304) with delta (0, 0)
Screenshot: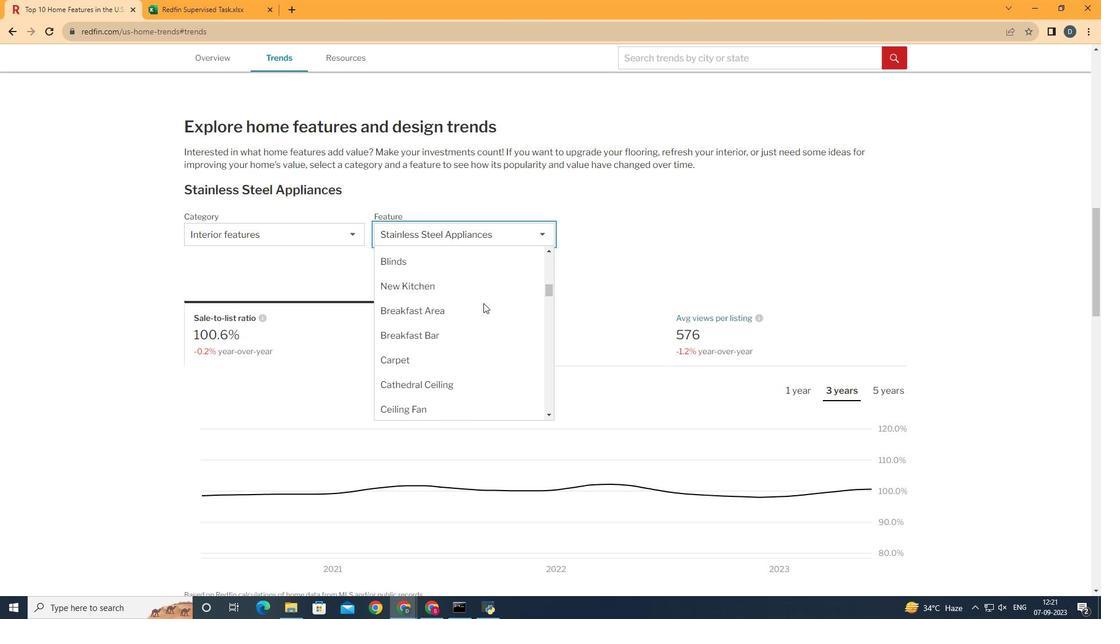 
Action: Mouse scrolled (483, 304) with delta (0, 0)
Screenshot: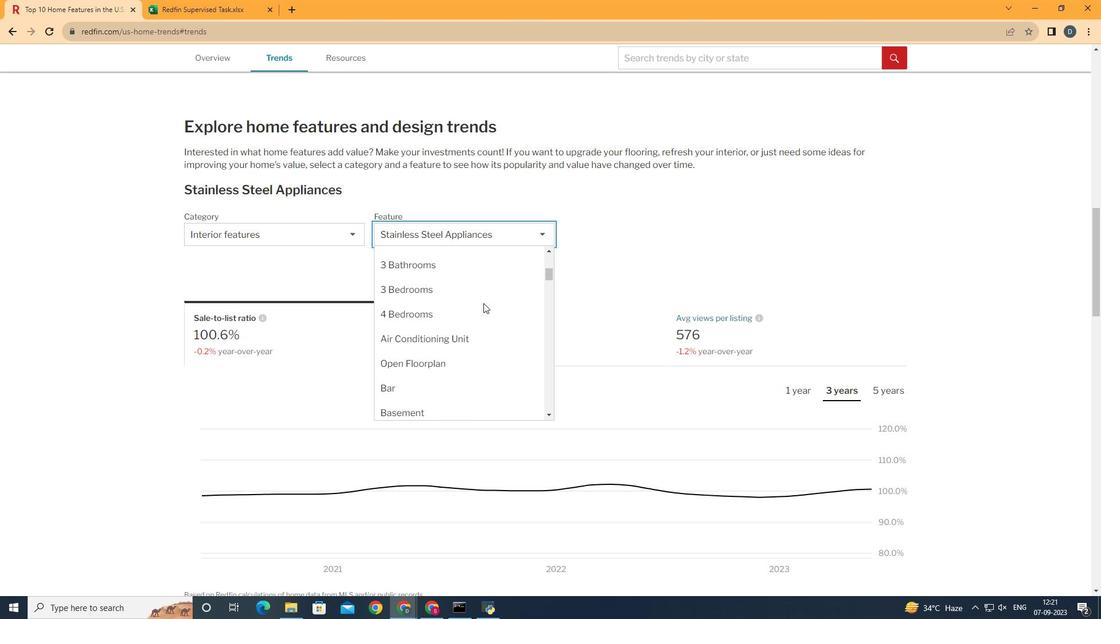 
Action: Mouse scrolled (483, 304) with delta (0, 0)
Screenshot: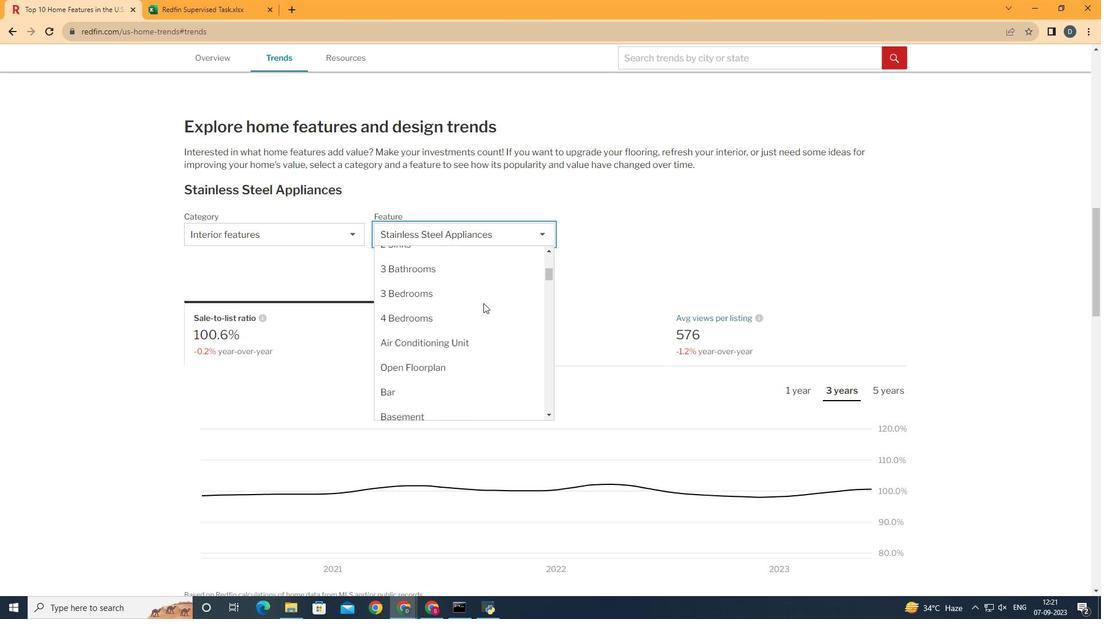 
Action: Mouse scrolled (483, 304) with delta (0, 0)
Screenshot: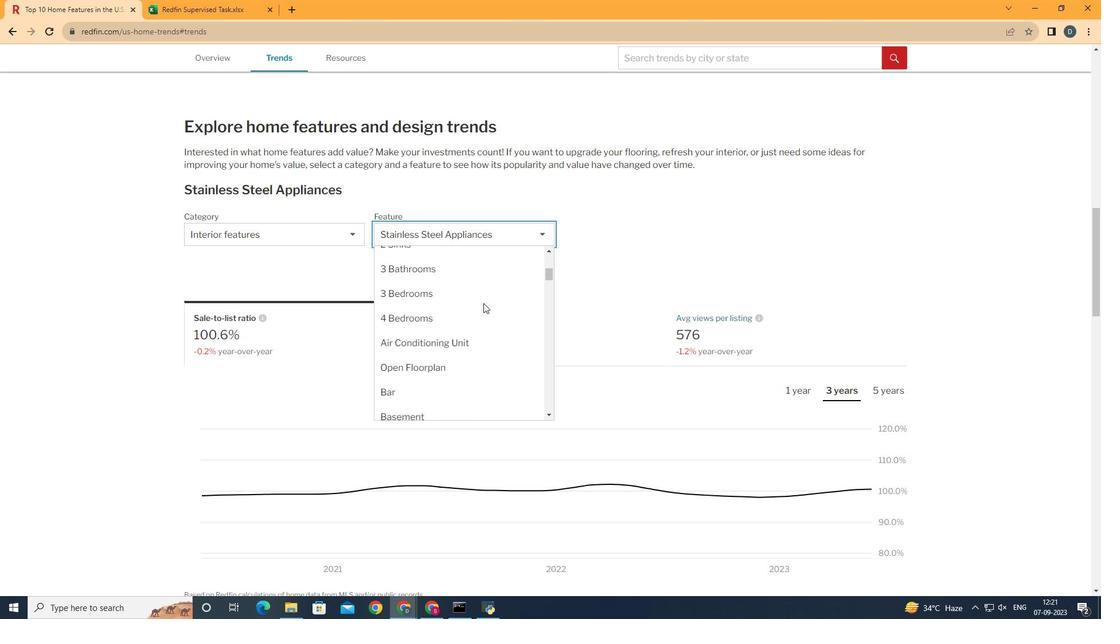 
Action: Mouse scrolled (483, 304) with delta (0, 0)
Screenshot: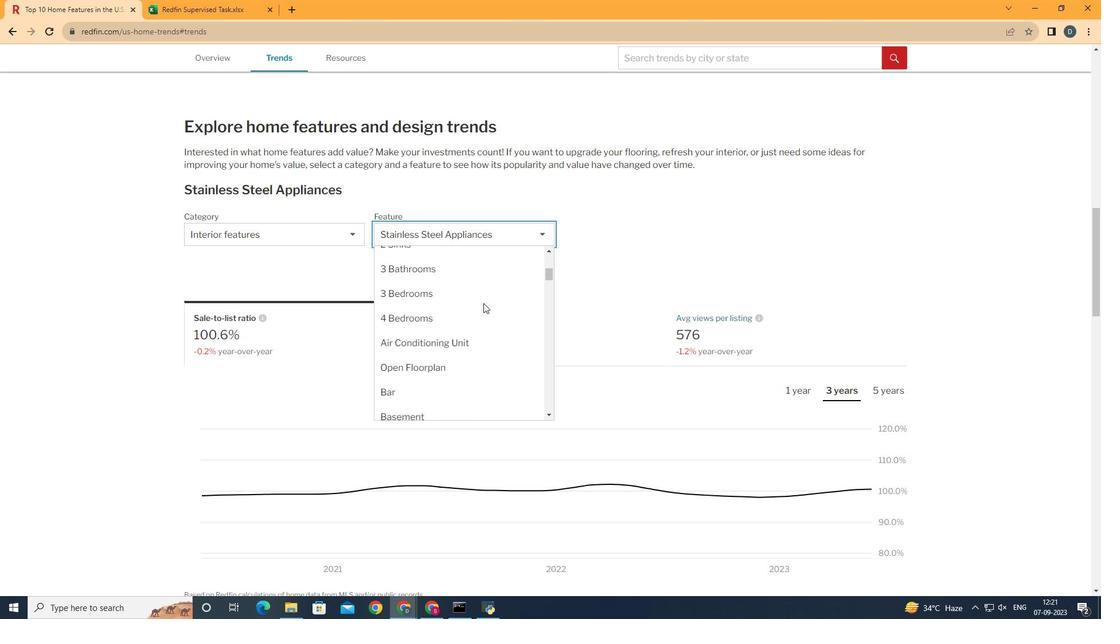 
Action: Mouse scrolled (483, 304) with delta (0, 0)
Screenshot: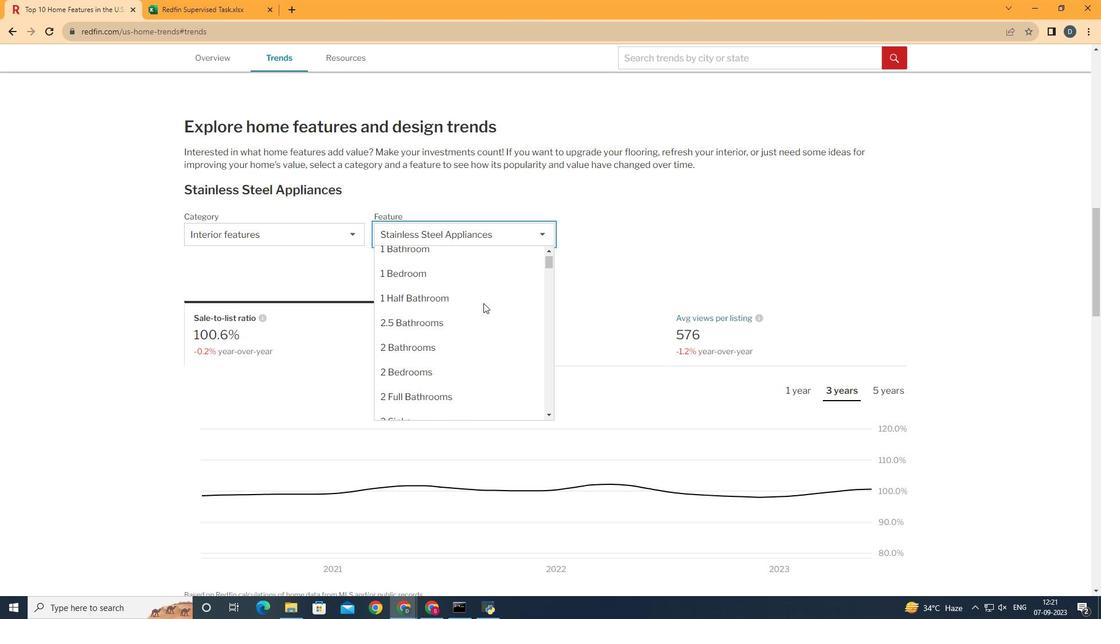 
Action: Mouse scrolled (483, 304) with delta (0, 0)
Screenshot: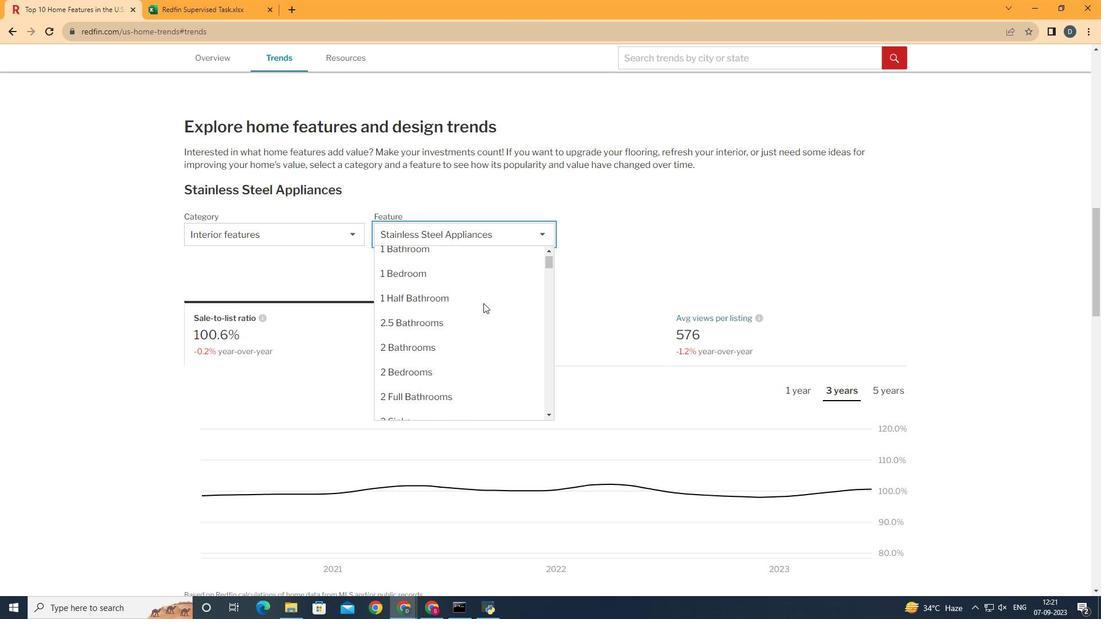 
Action: Mouse scrolled (483, 304) with delta (0, 0)
Screenshot: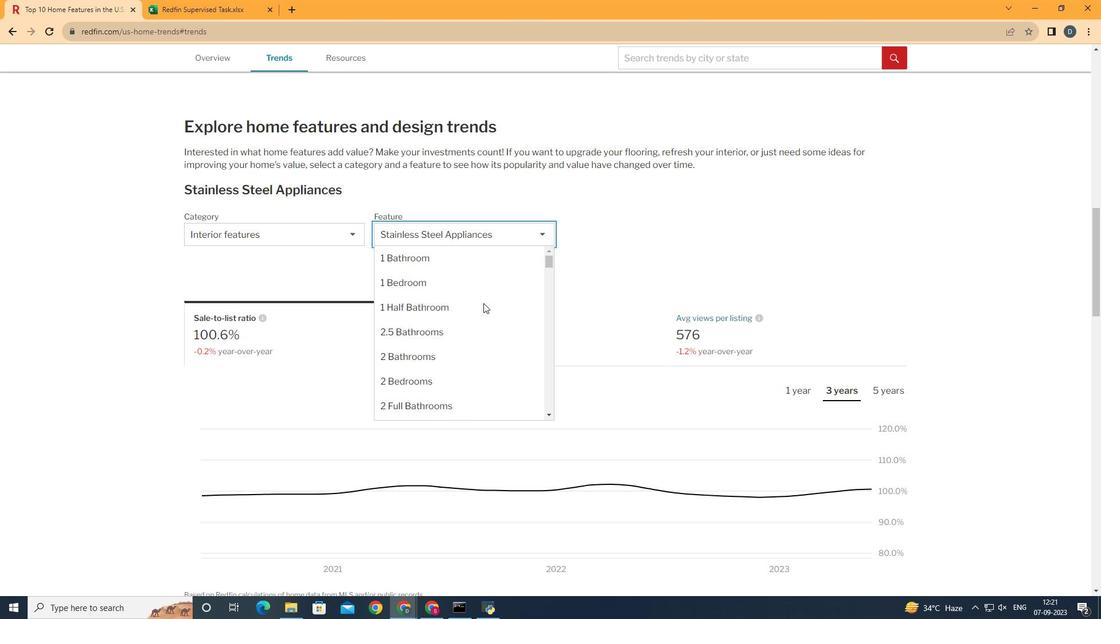 
Action: Mouse scrolled (483, 304) with delta (0, 0)
Screenshot: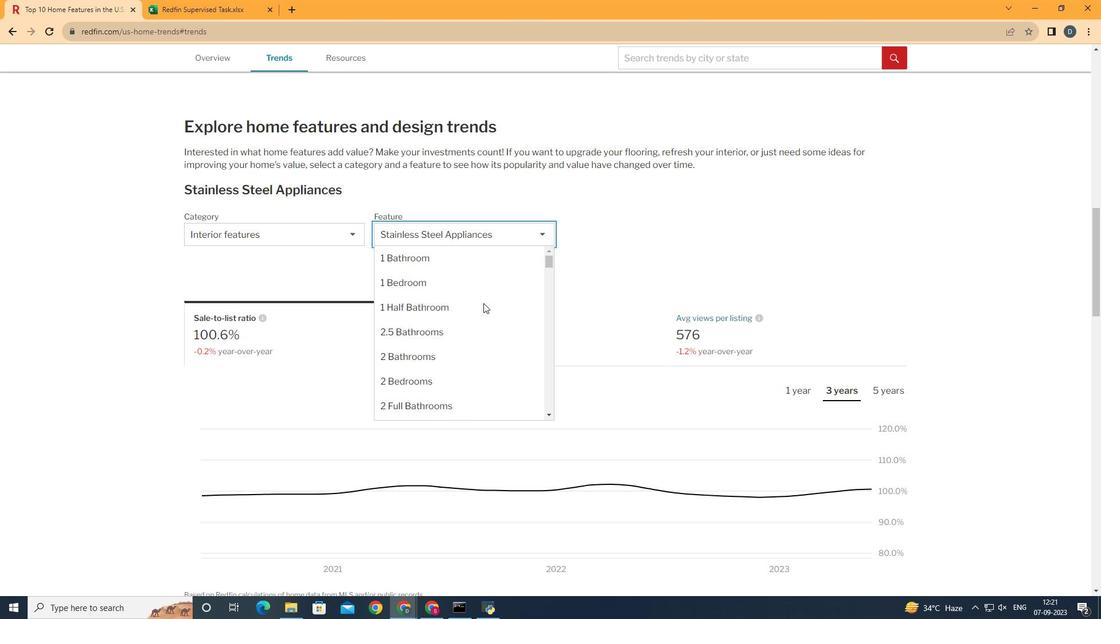 
Action: Mouse scrolled (483, 304) with delta (0, 0)
Screenshot: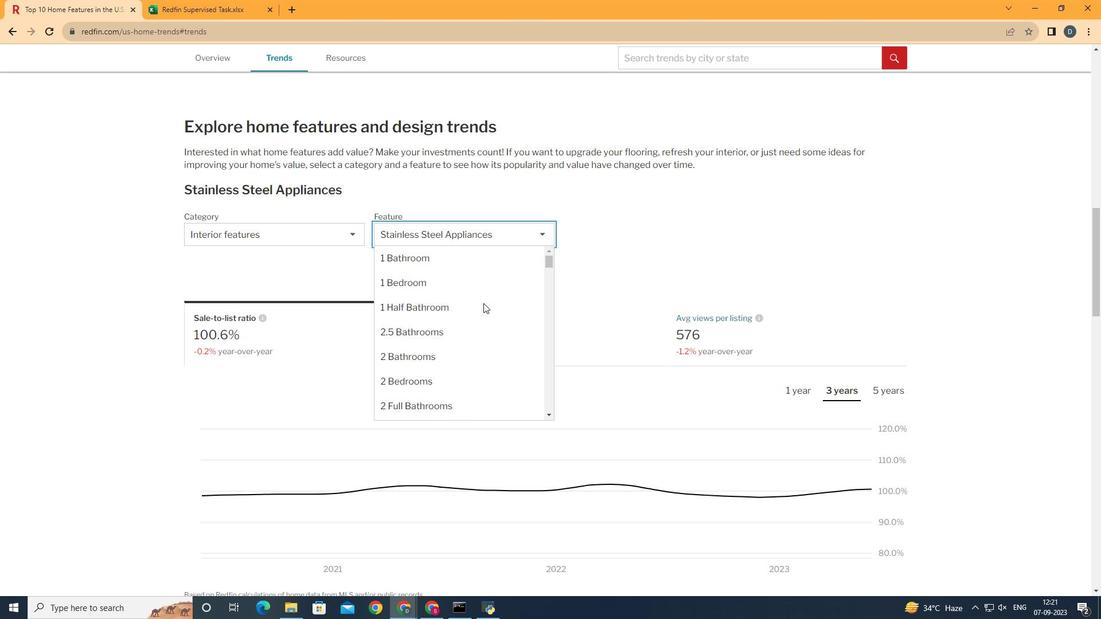 
Action: Mouse scrolled (483, 304) with delta (0, 0)
Screenshot: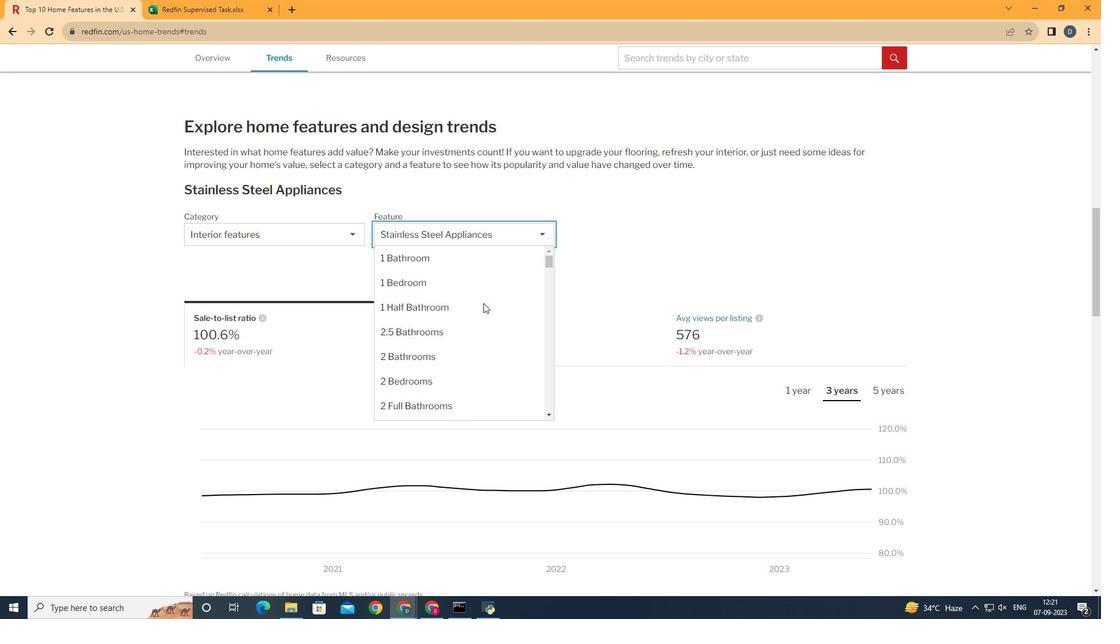 
Action: Mouse scrolled (483, 304) with delta (0, 0)
Screenshot: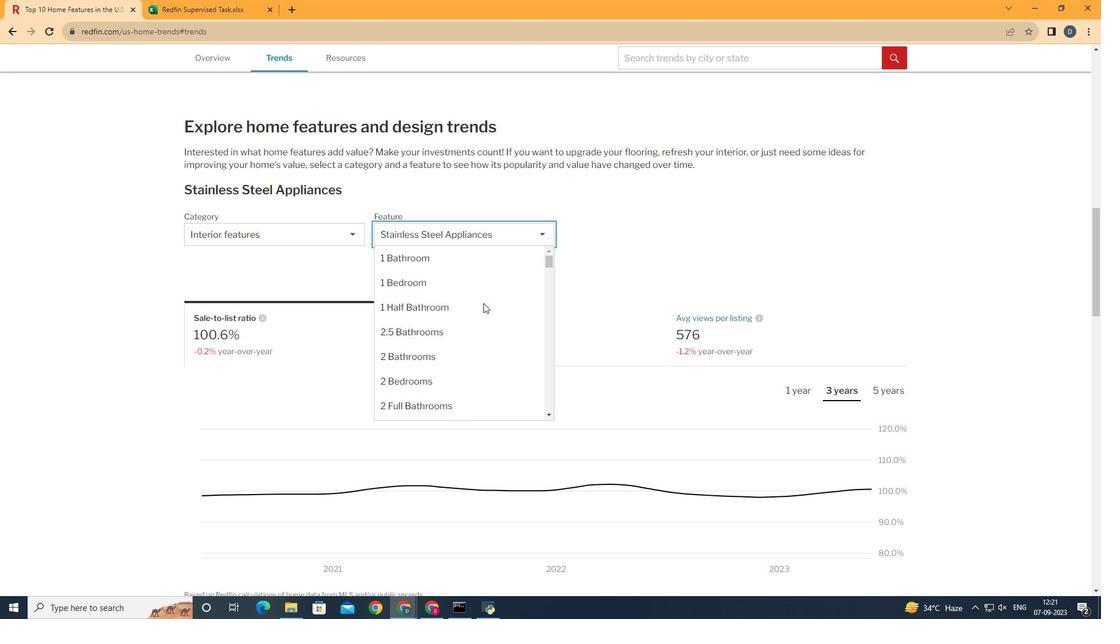 
Action: Mouse scrolled (483, 304) with delta (0, 0)
Screenshot: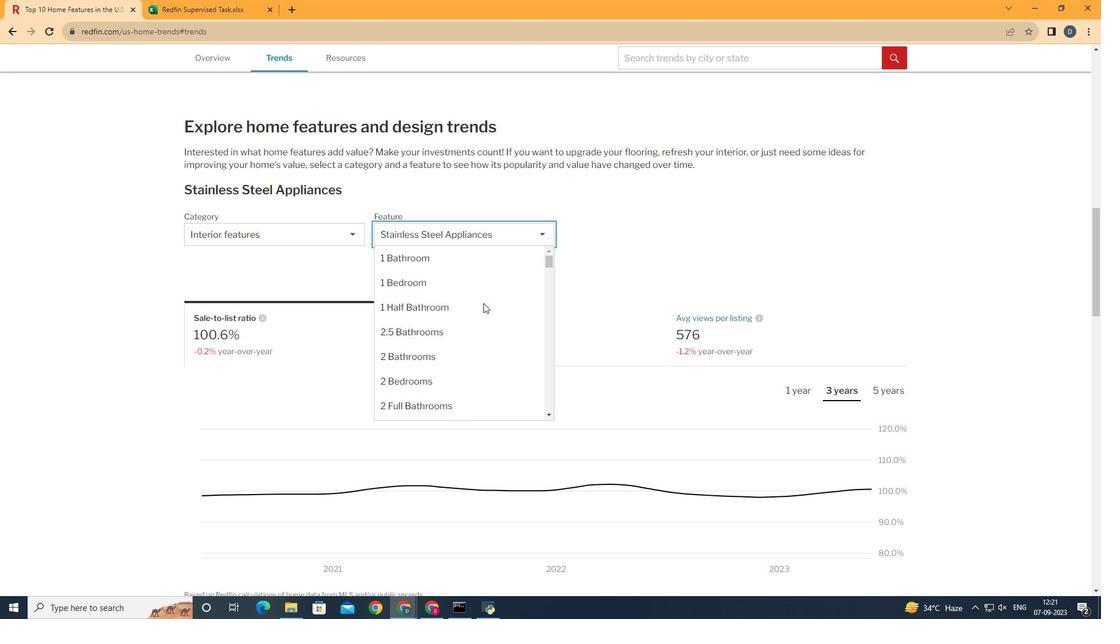 
Action: Mouse scrolled (483, 304) with delta (0, 0)
Screenshot: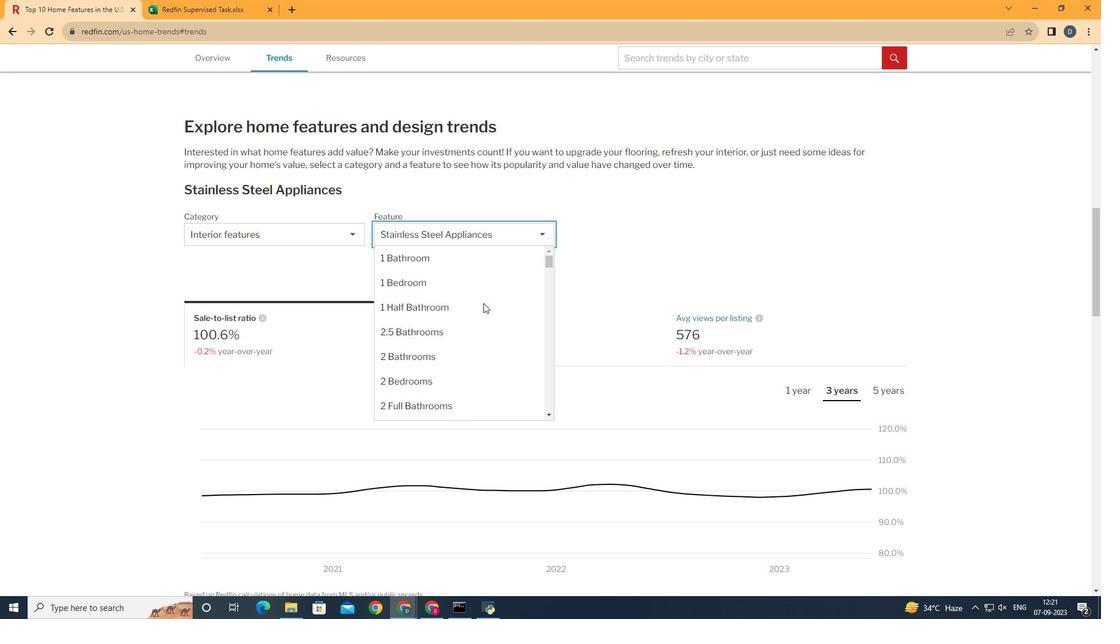 
Action: Mouse scrolled (483, 304) with delta (0, 0)
Screenshot: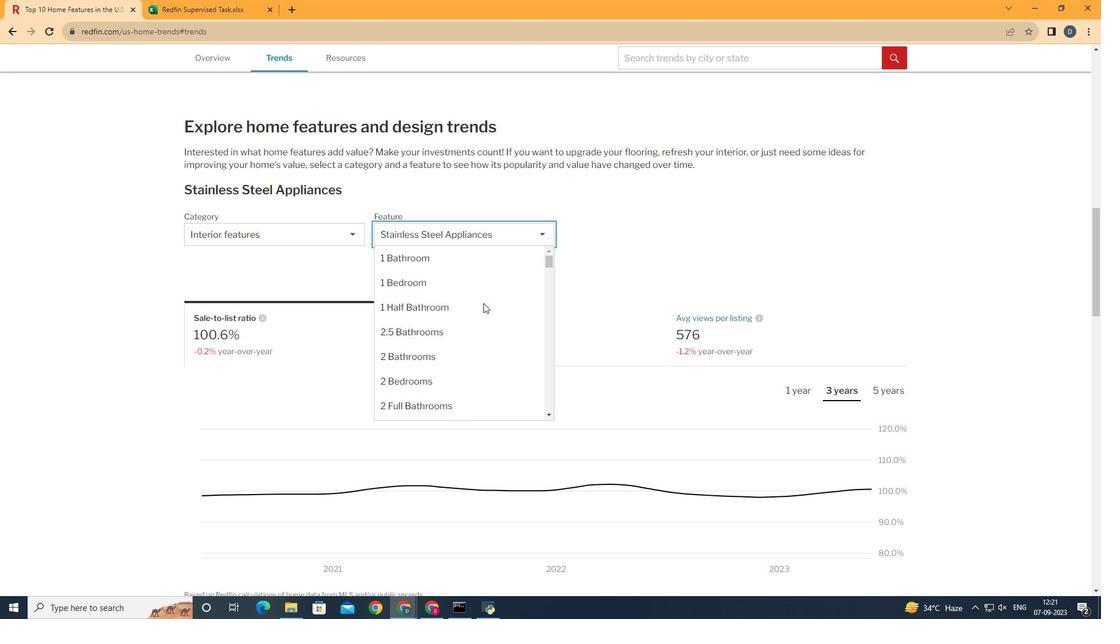 
Action: Mouse scrolled (483, 304) with delta (0, 0)
Screenshot: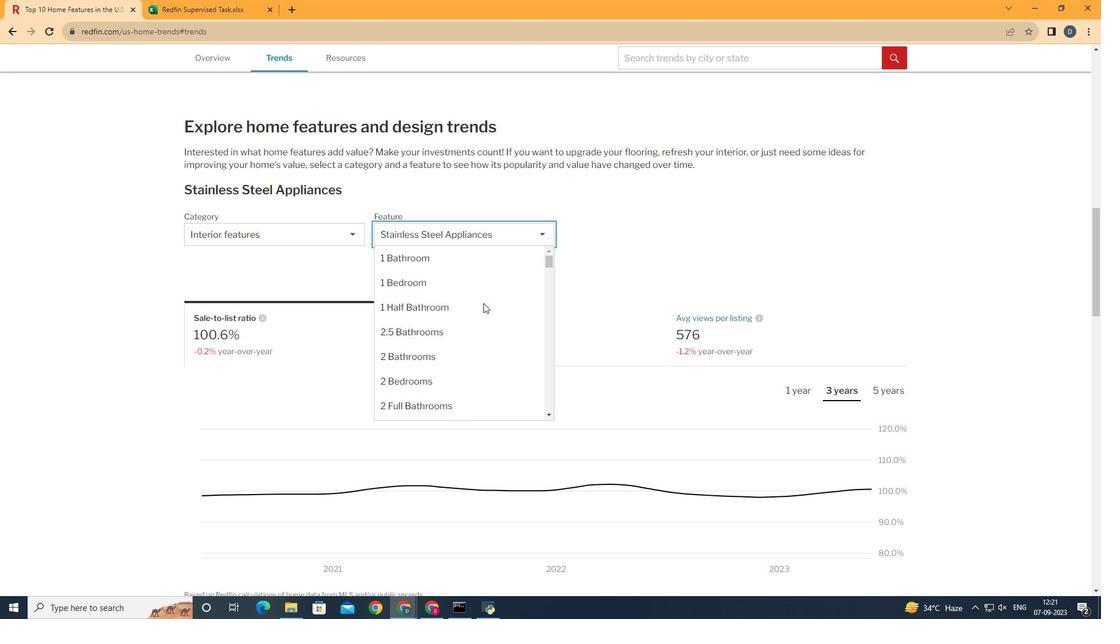 
Action: Mouse scrolled (483, 304) with delta (0, 0)
Screenshot: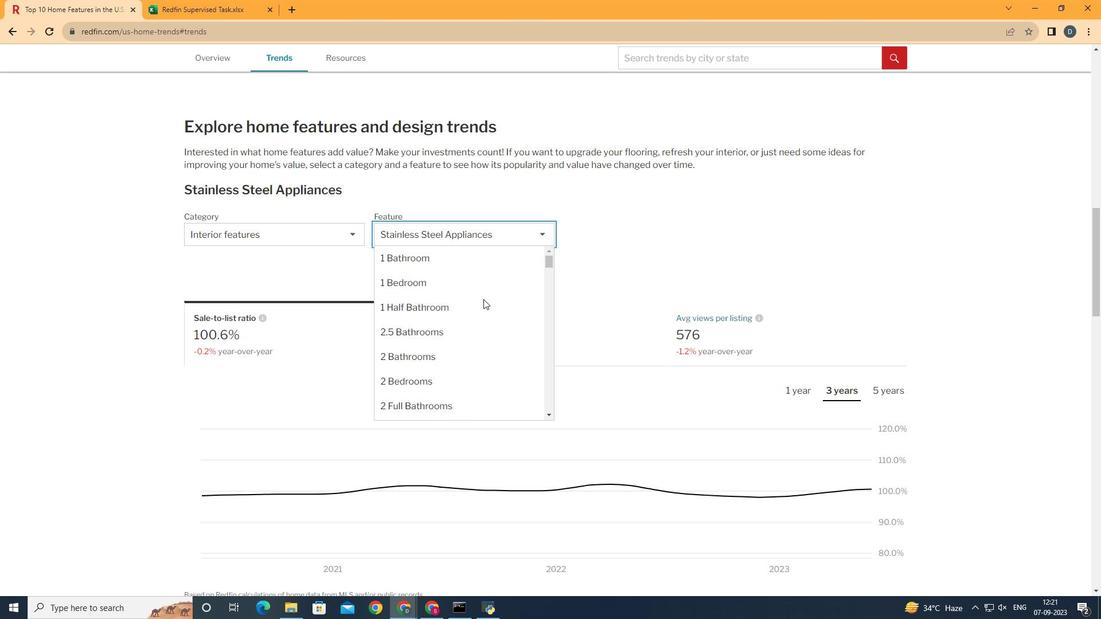 
Action: Mouse scrolled (483, 304) with delta (0, 0)
Screenshot: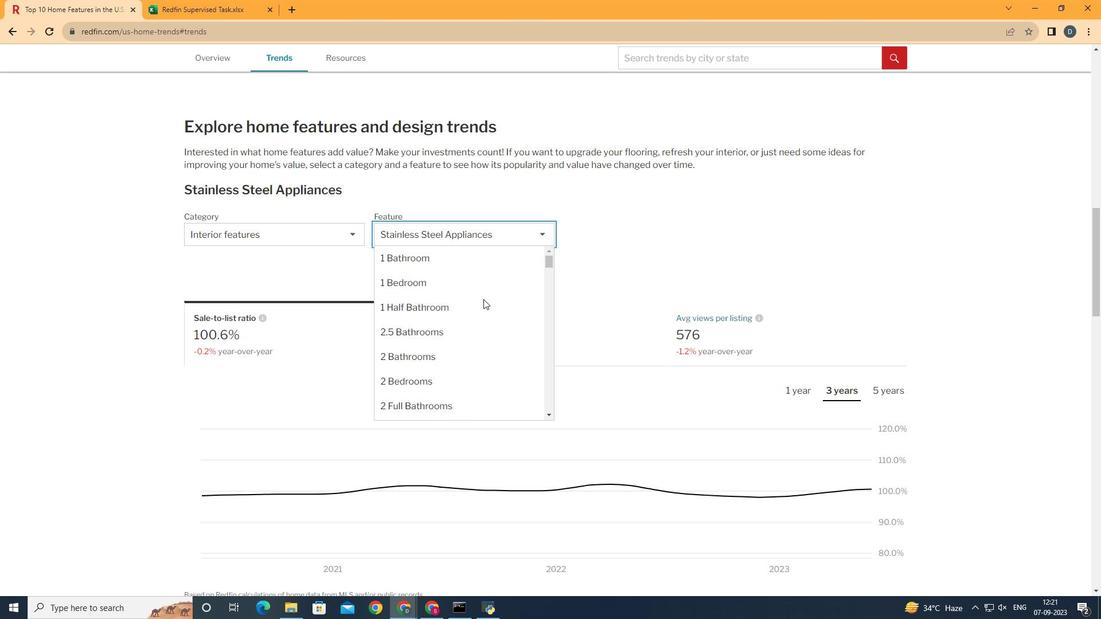 
Action: Mouse moved to (484, 261)
Screenshot: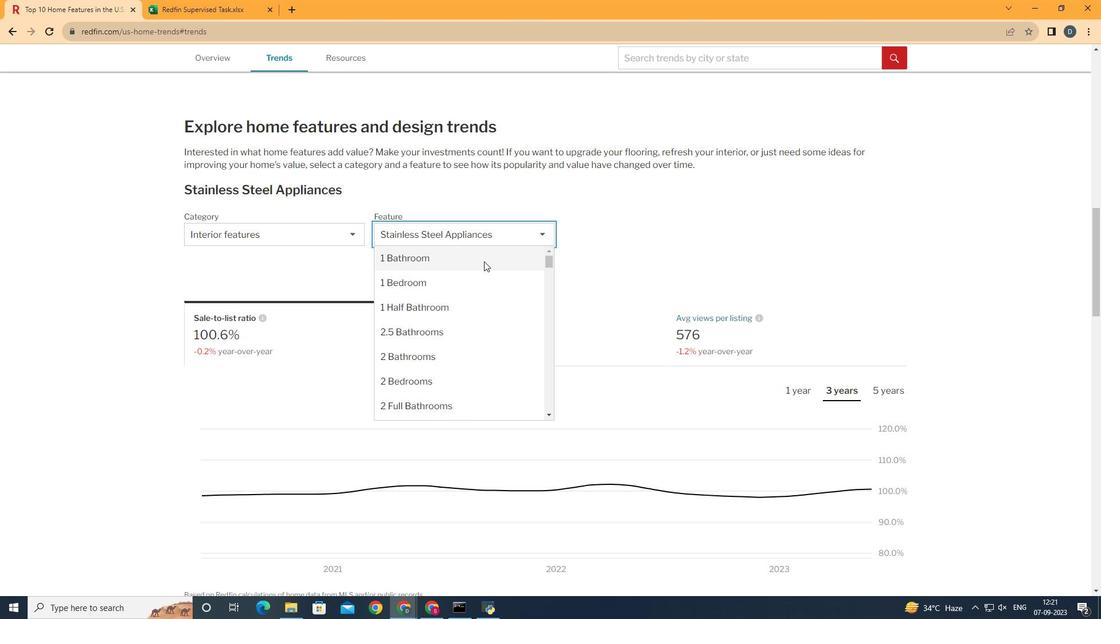 
Action: Mouse pressed left at (484, 261)
Screenshot: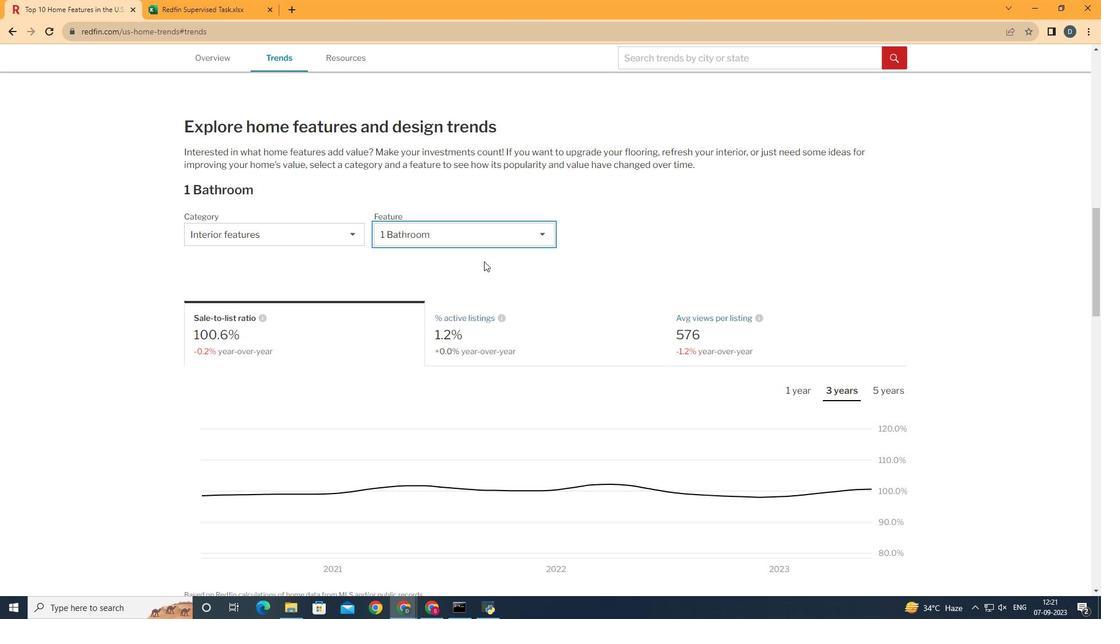 
Action: Mouse moved to (331, 337)
Screenshot: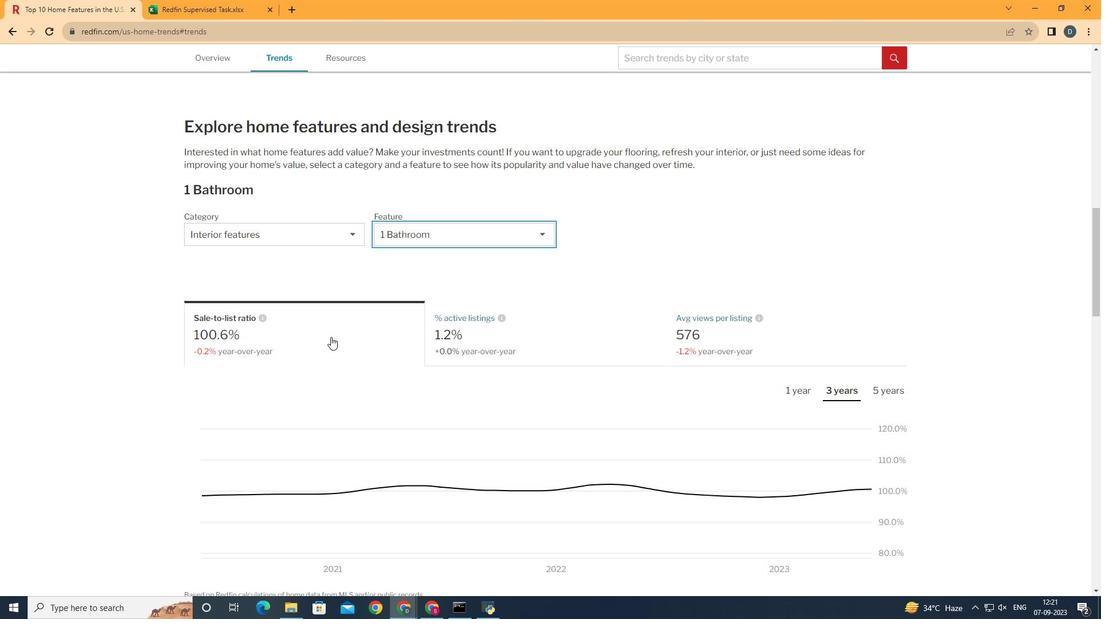 
Action: Mouse pressed left at (331, 337)
Screenshot: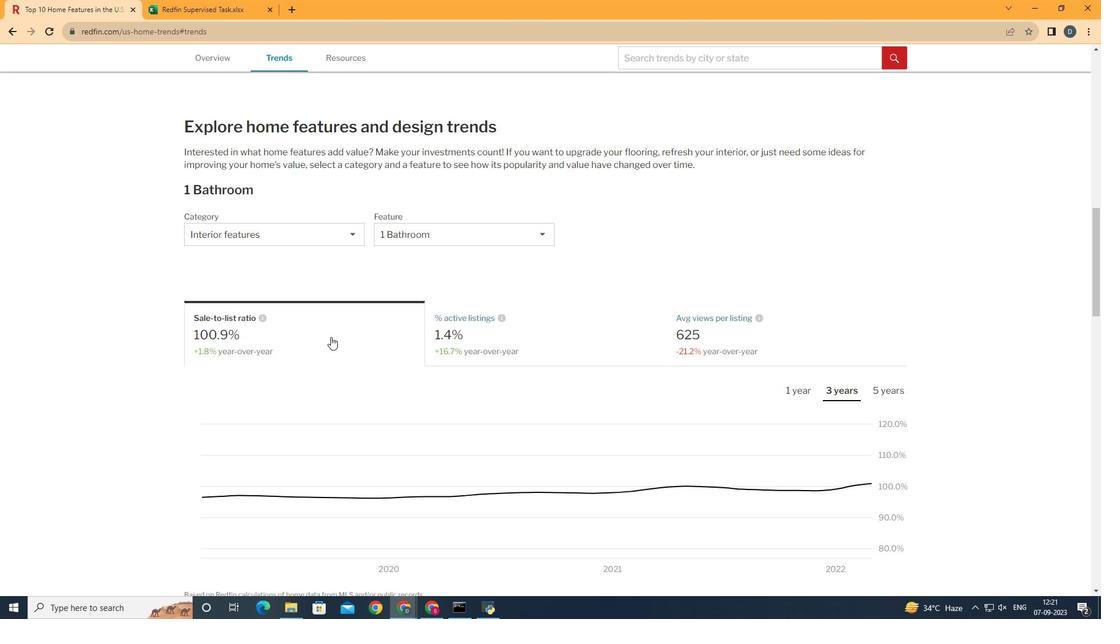 
Action: Mouse scrolled (331, 336) with delta (0, 0)
Screenshot: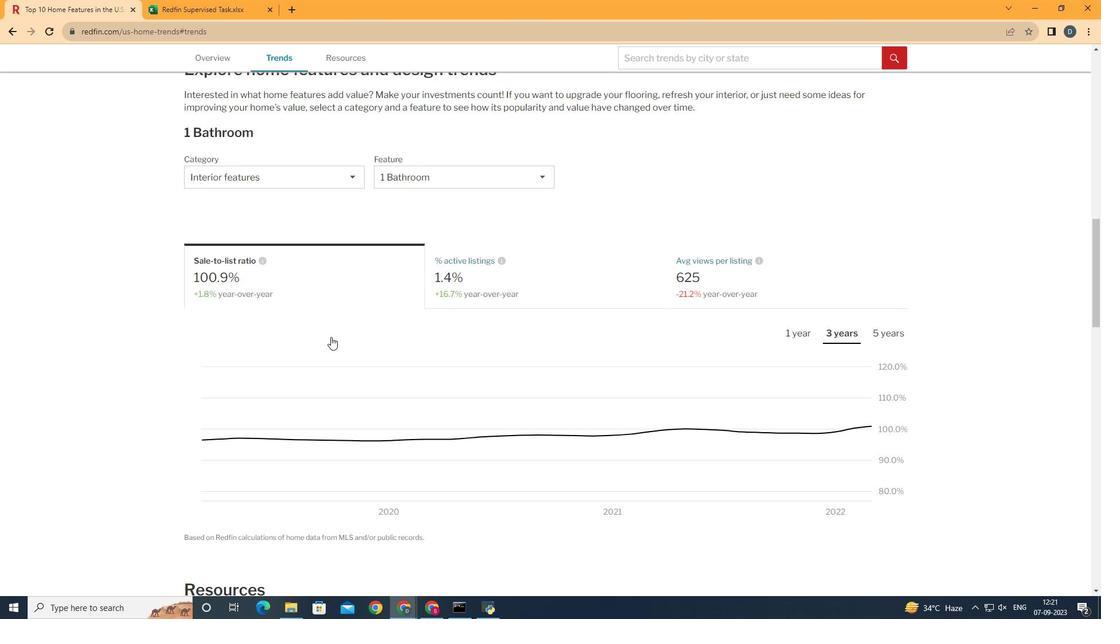 
Action: Mouse moved to (841, 339)
Screenshot: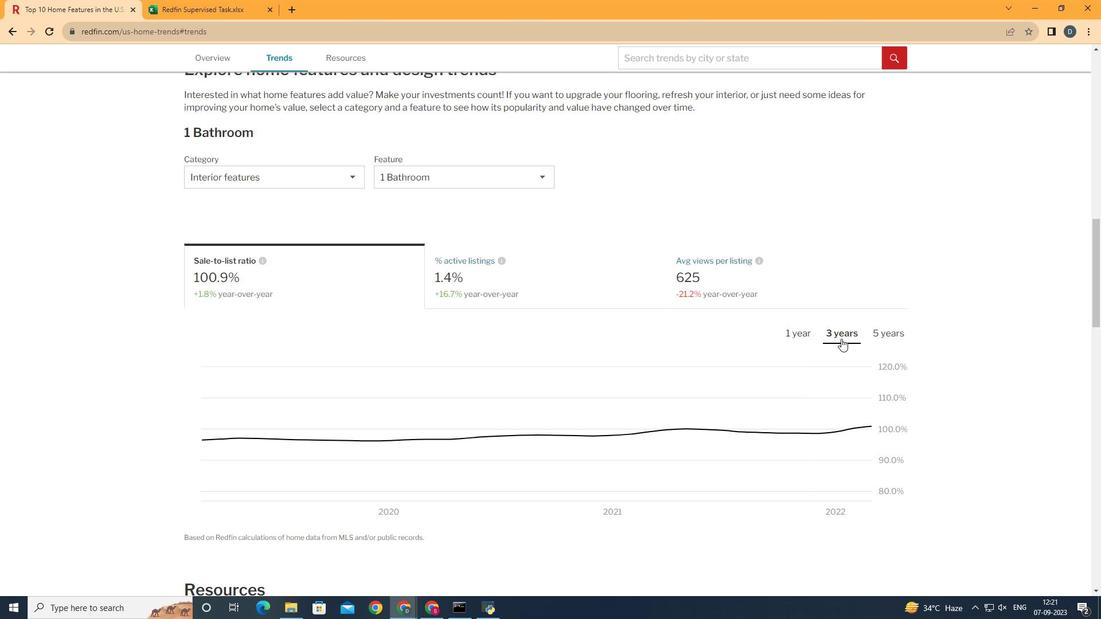 
Action: Mouse pressed left at (841, 339)
Screenshot: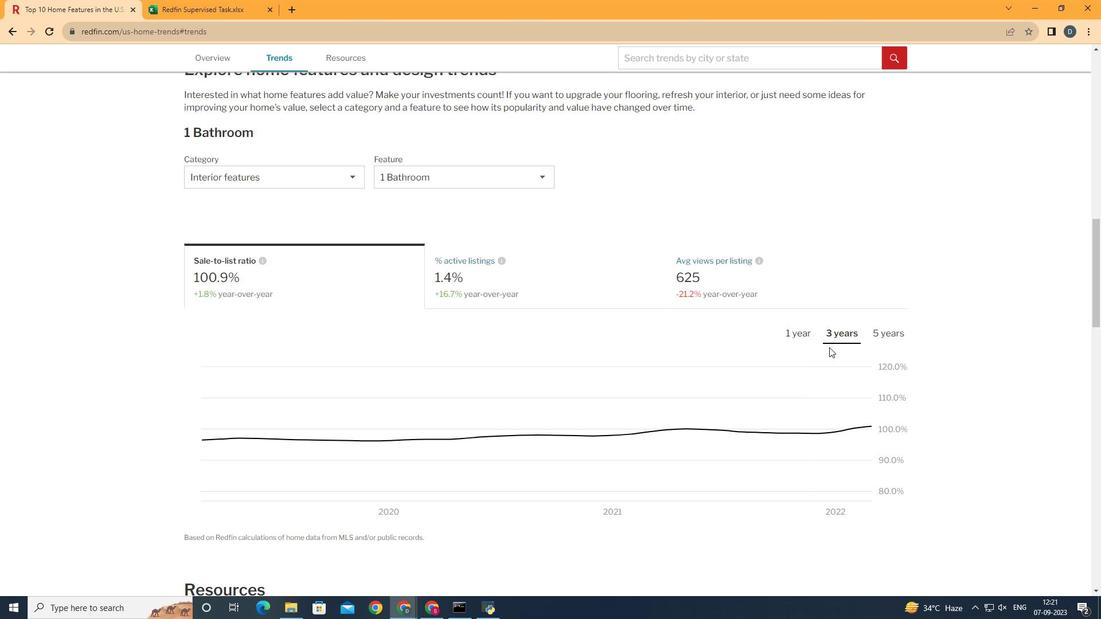 
Action: Mouse moved to (868, 425)
Screenshot: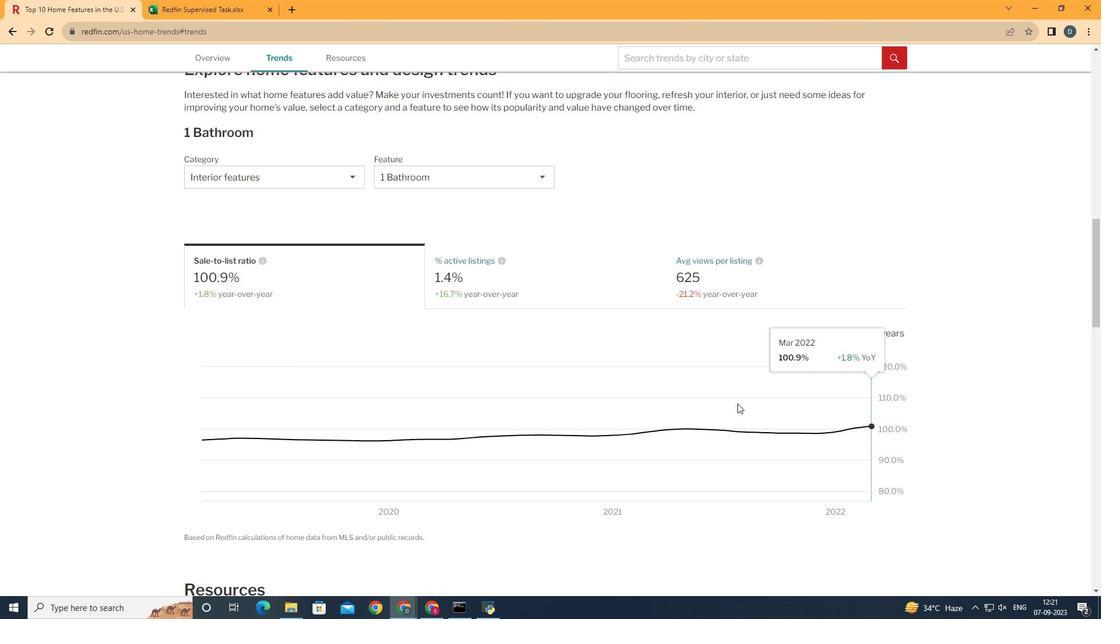 
